 Task: Arrange a 60-minute meeting to discuss corporate social responsibility initiatives.
Action: Mouse moved to (96, 163)
Screenshot: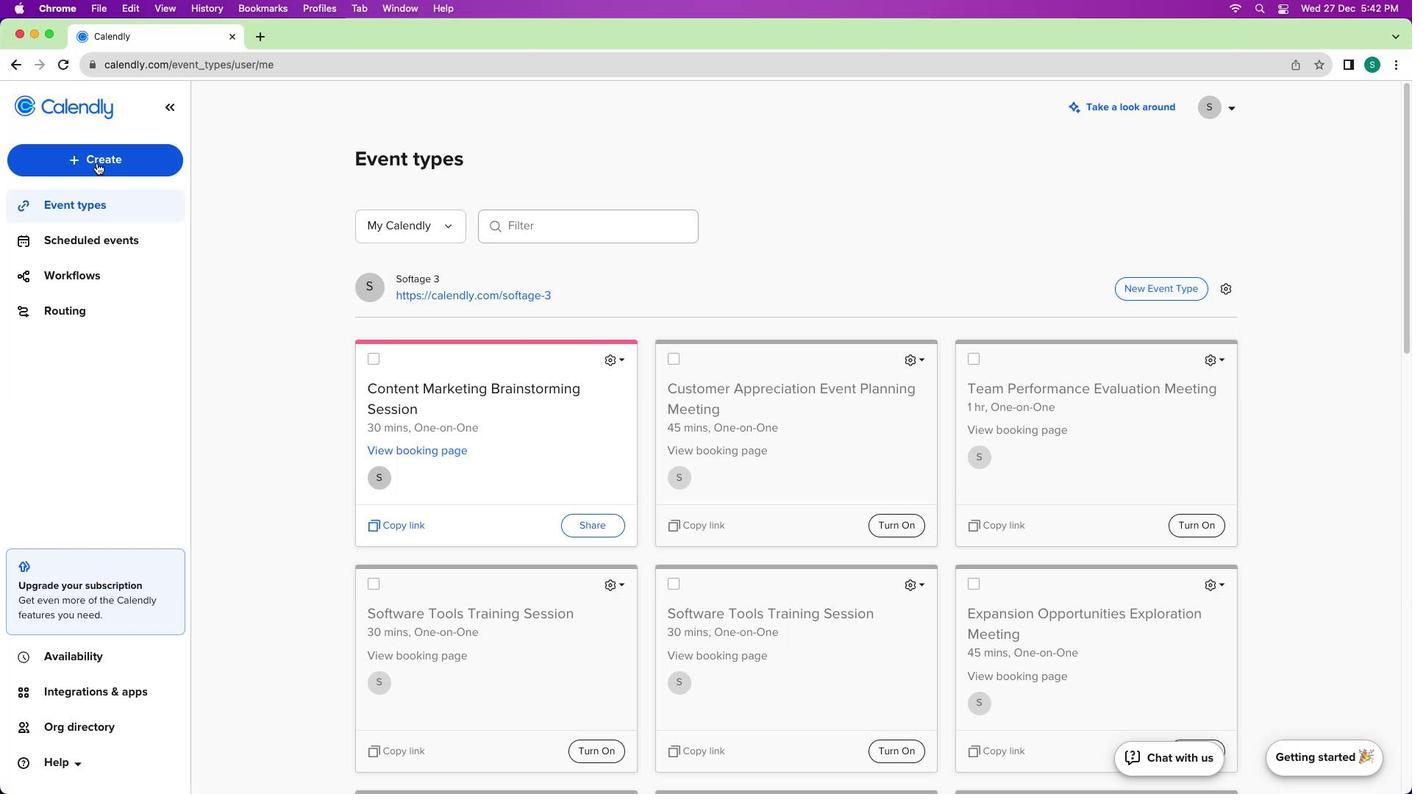 
Action: Mouse pressed left at (96, 163)
Screenshot: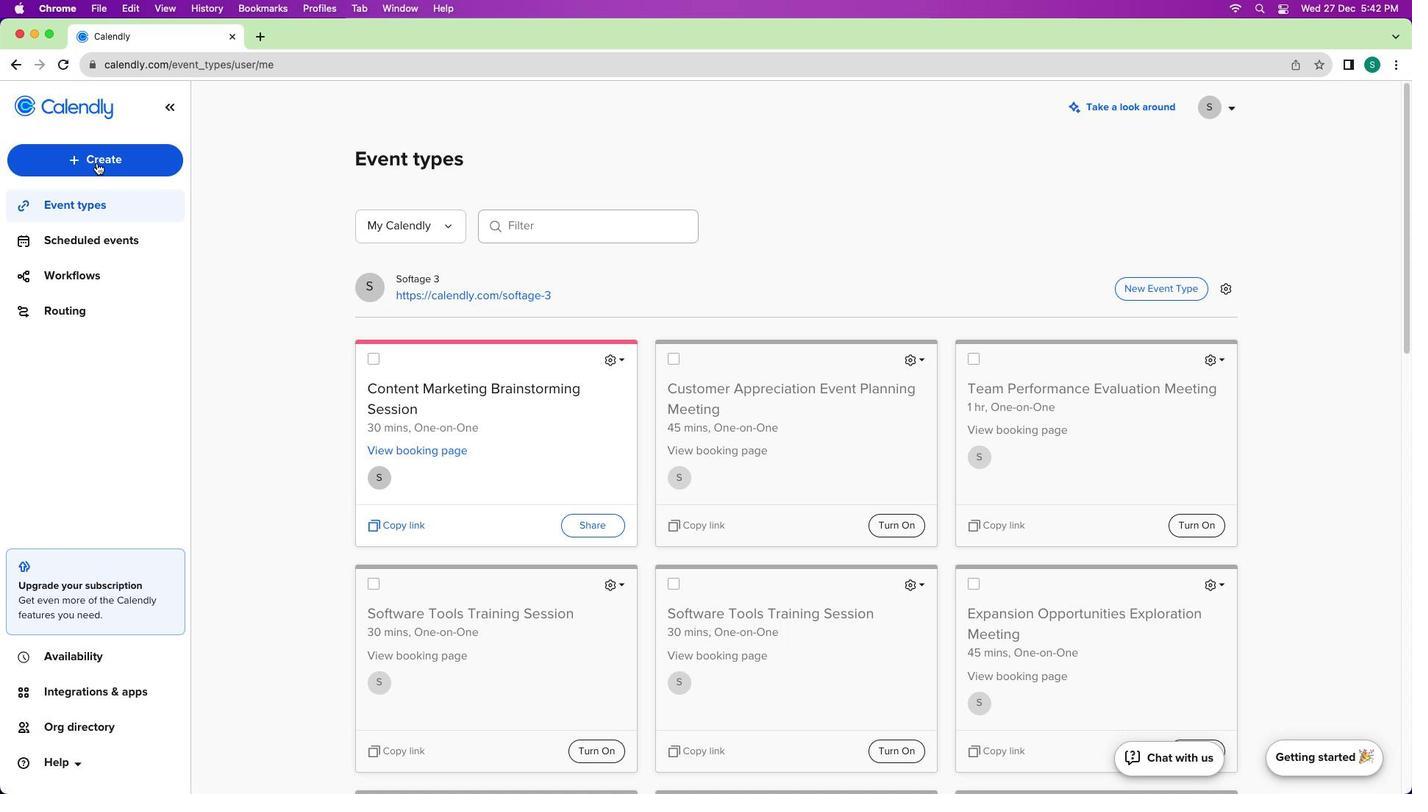 
Action: Mouse moved to (111, 204)
Screenshot: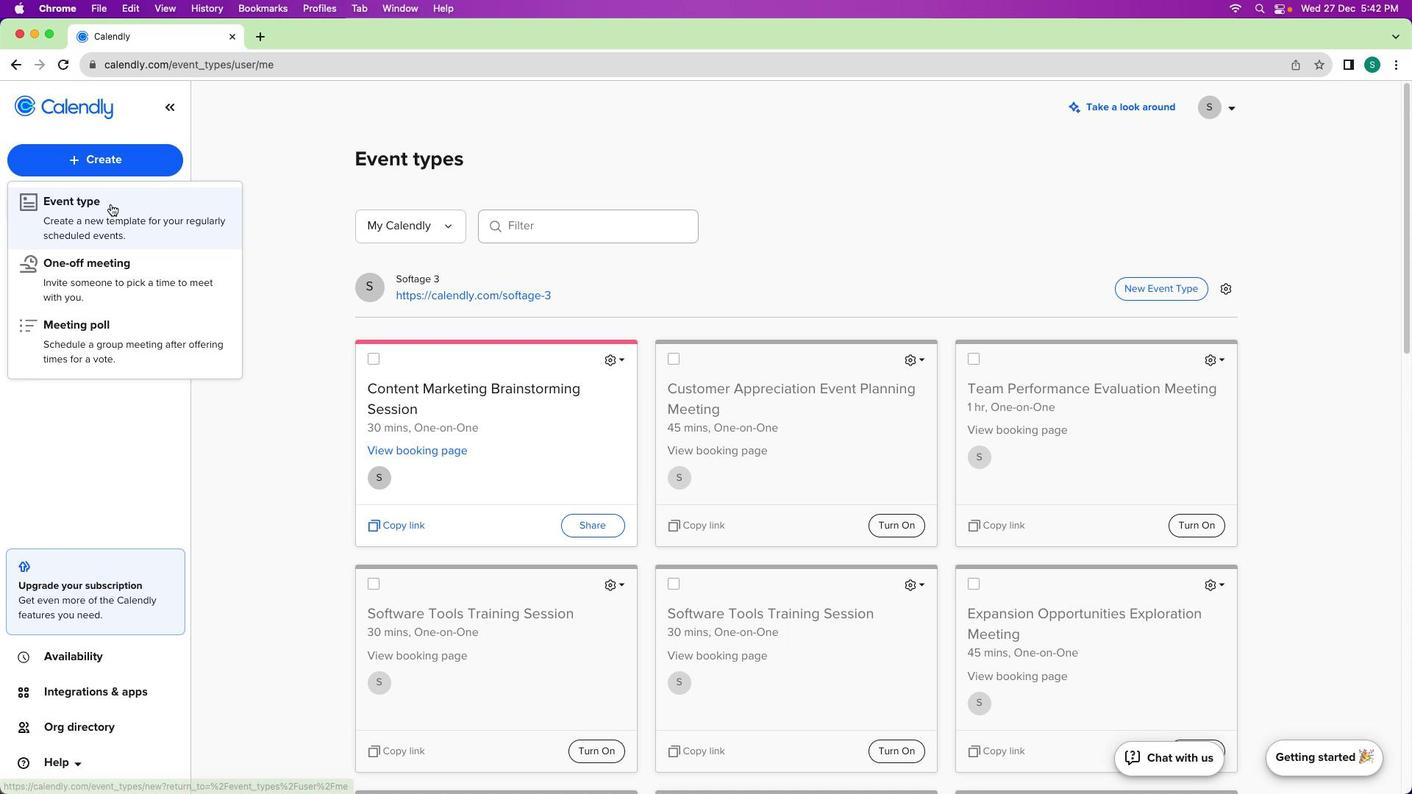 
Action: Mouse pressed left at (111, 204)
Screenshot: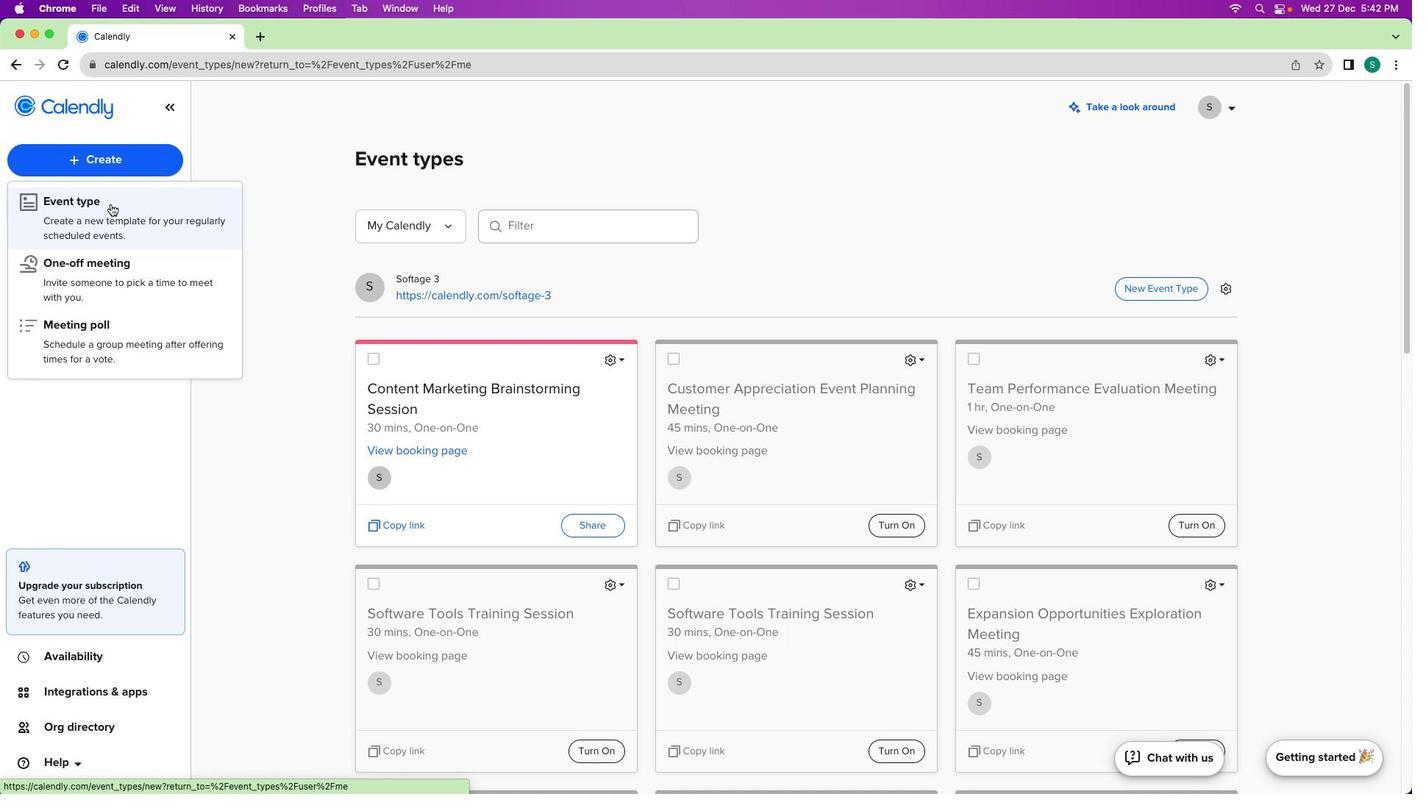 
Action: Mouse moved to (487, 284)
Screenshot: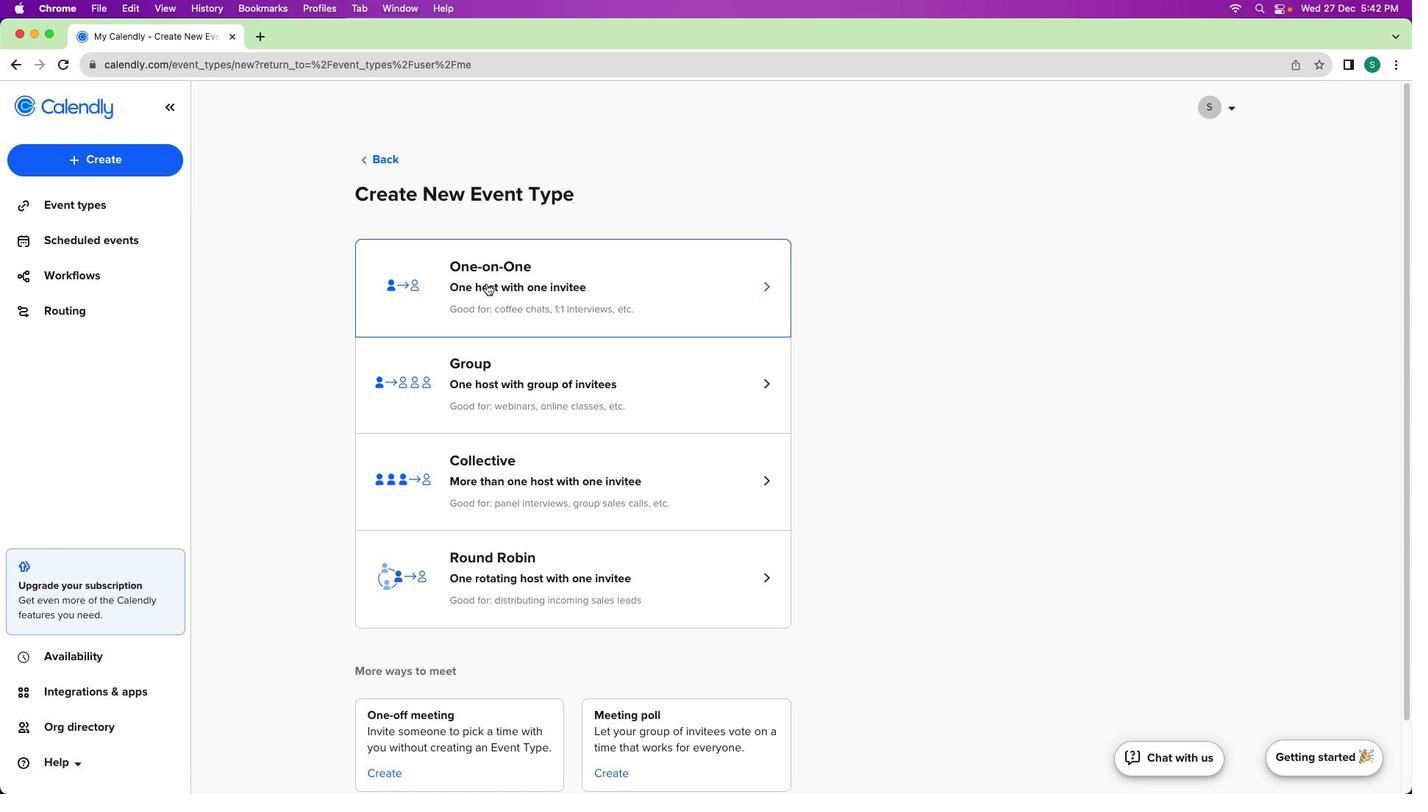 
Action: Mouse pressed left at (487, 284)
Screenshot: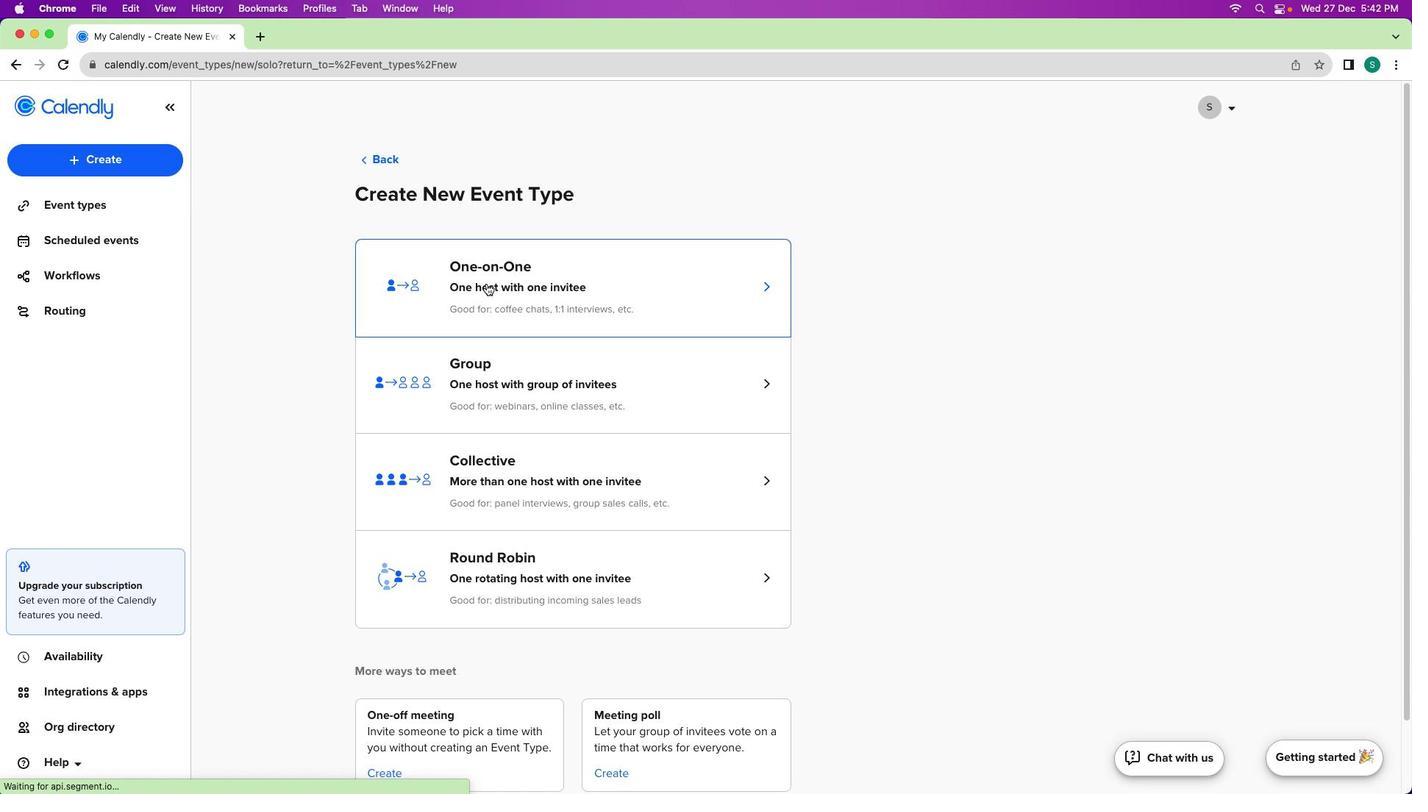 
Action: Mouse moved to (47, 225)
Screenshot: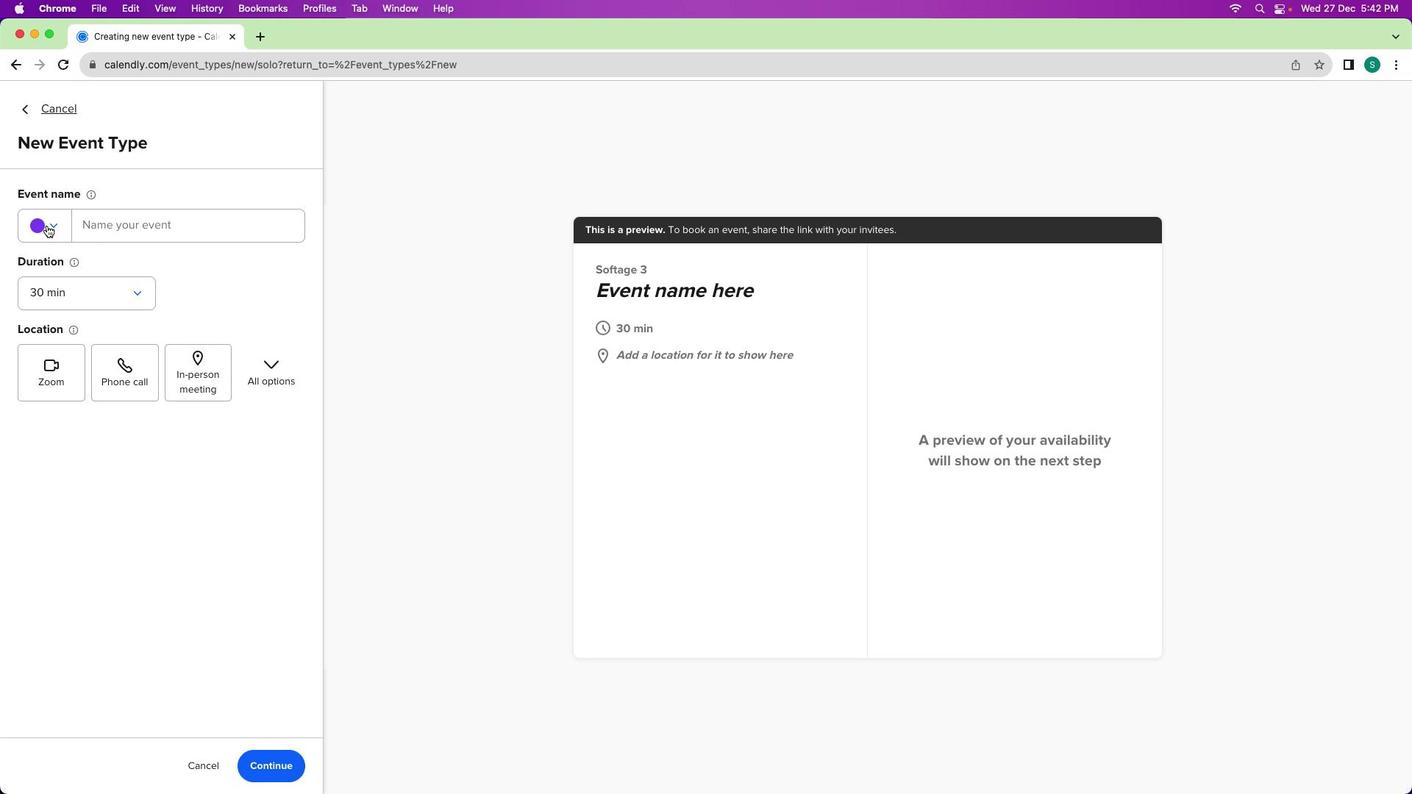 
Action: Mouse pressed left at (47, 225)
Screenshot: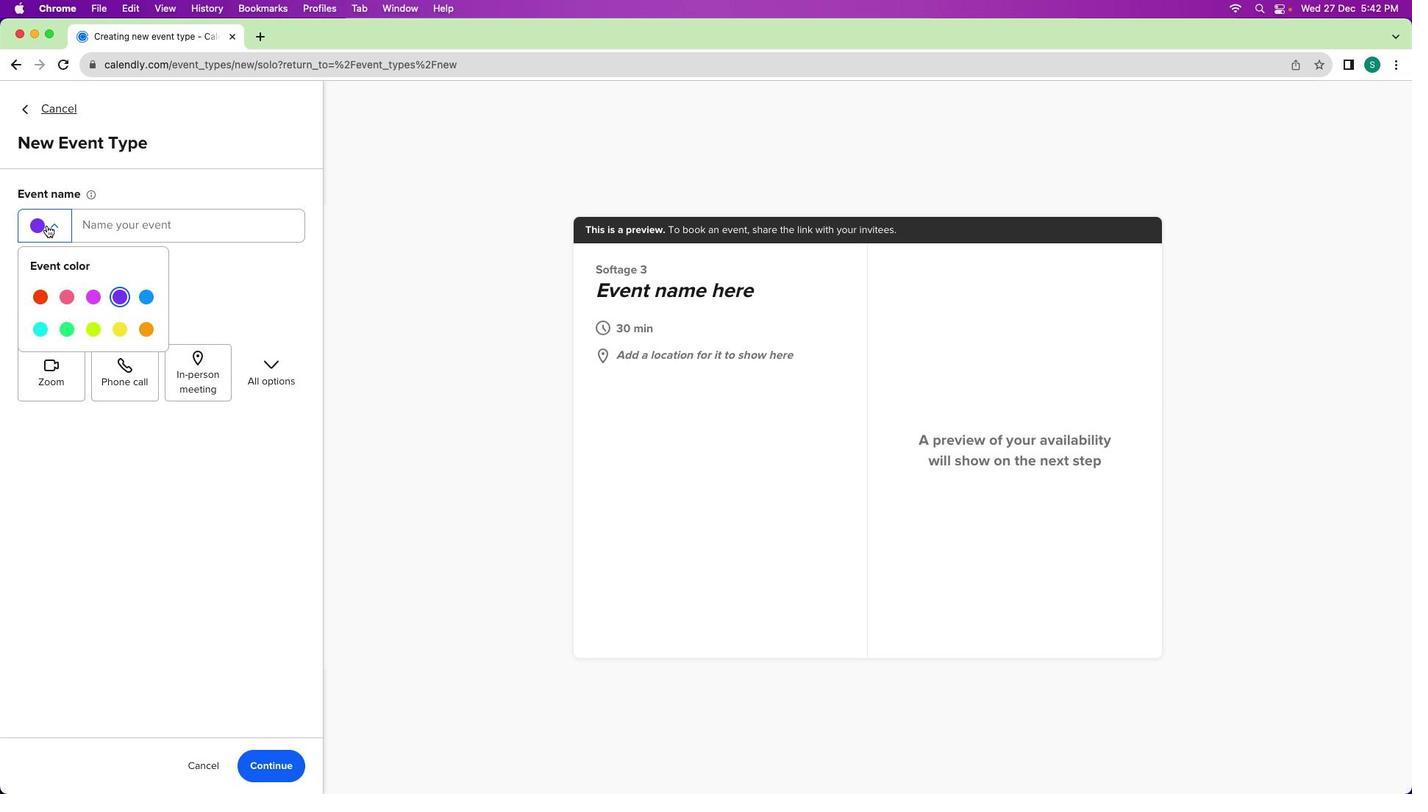 
Action: Mouse moved to (69, 327)
Screenshot: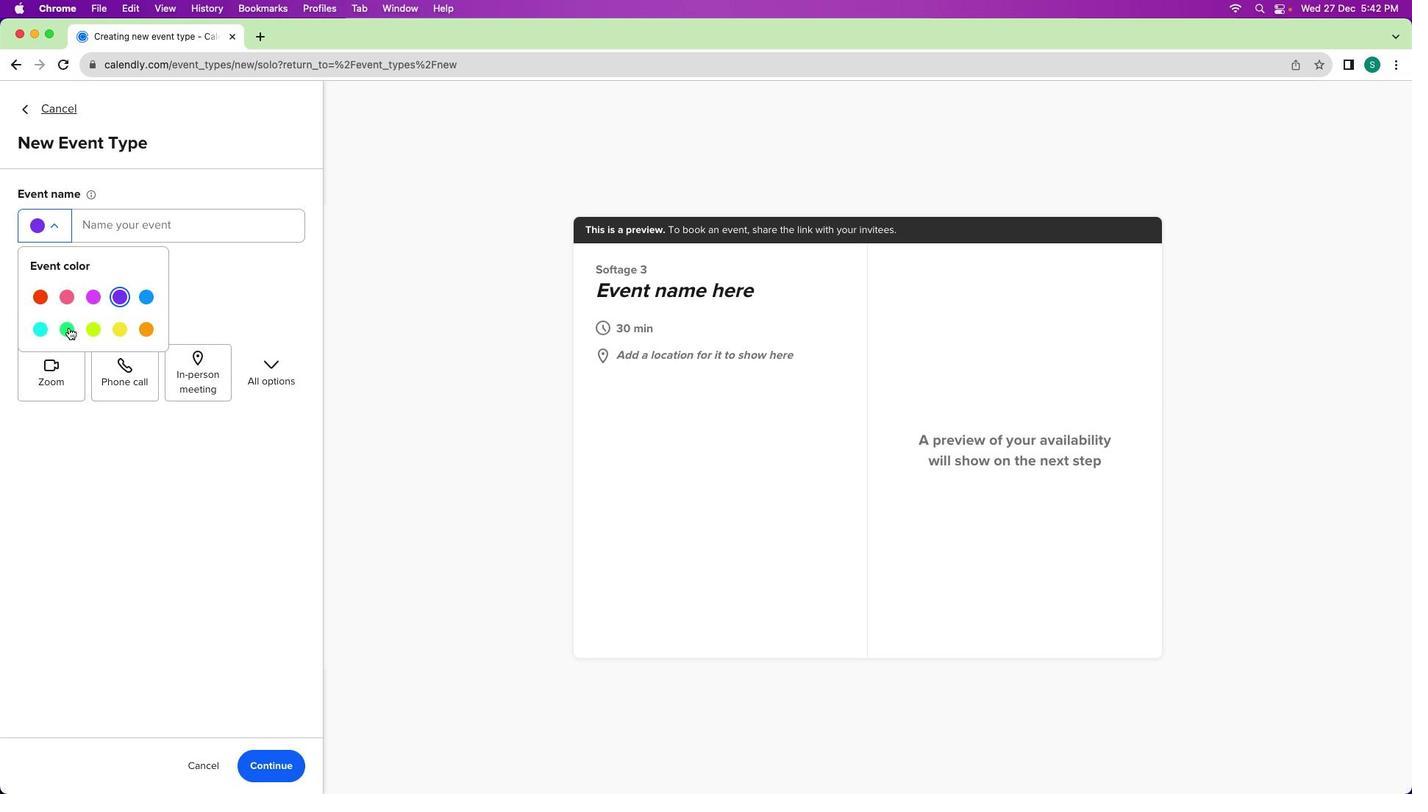 
Action: Mouse pressed left at (69, 327)
Screenshot: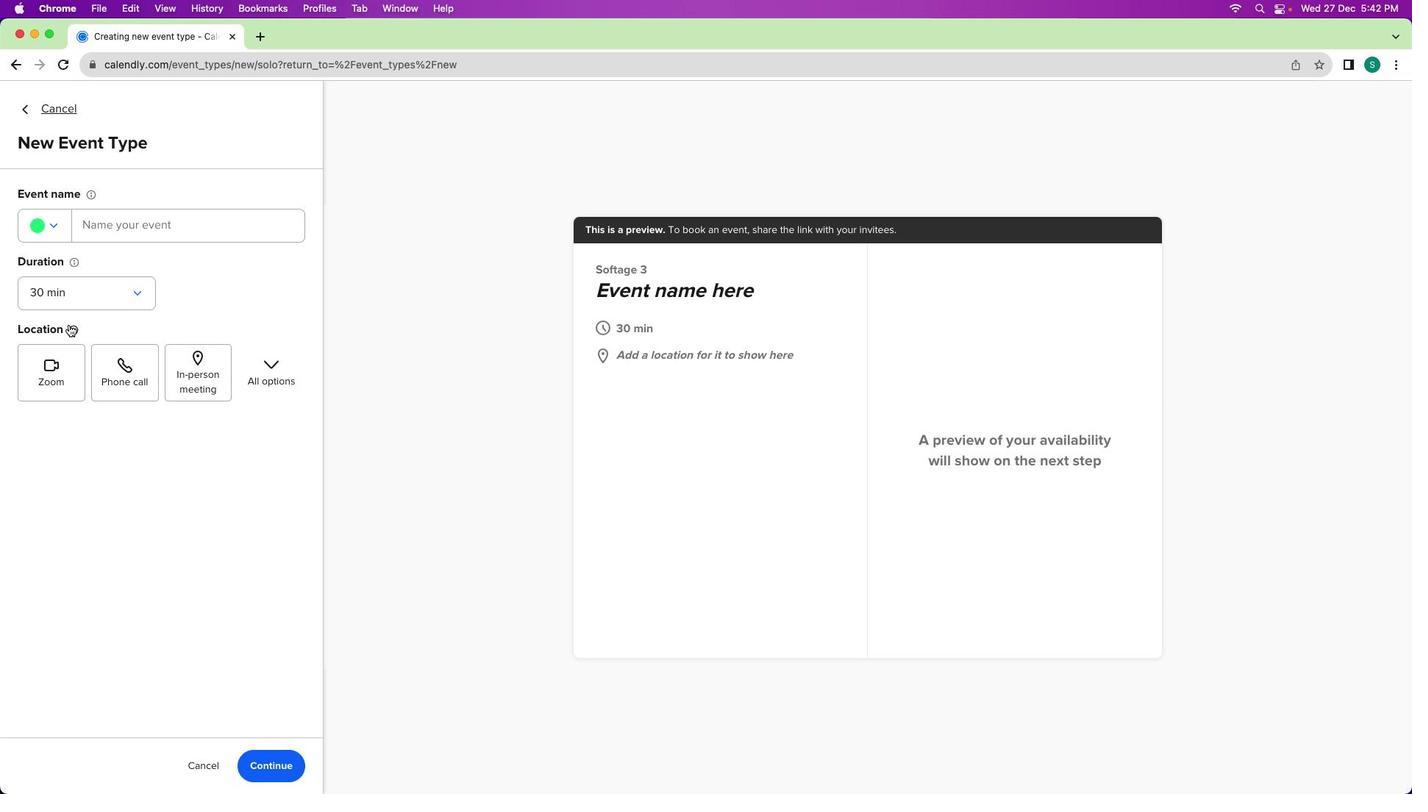 
Action: Mouse moved to (80, 227)
Screenshot: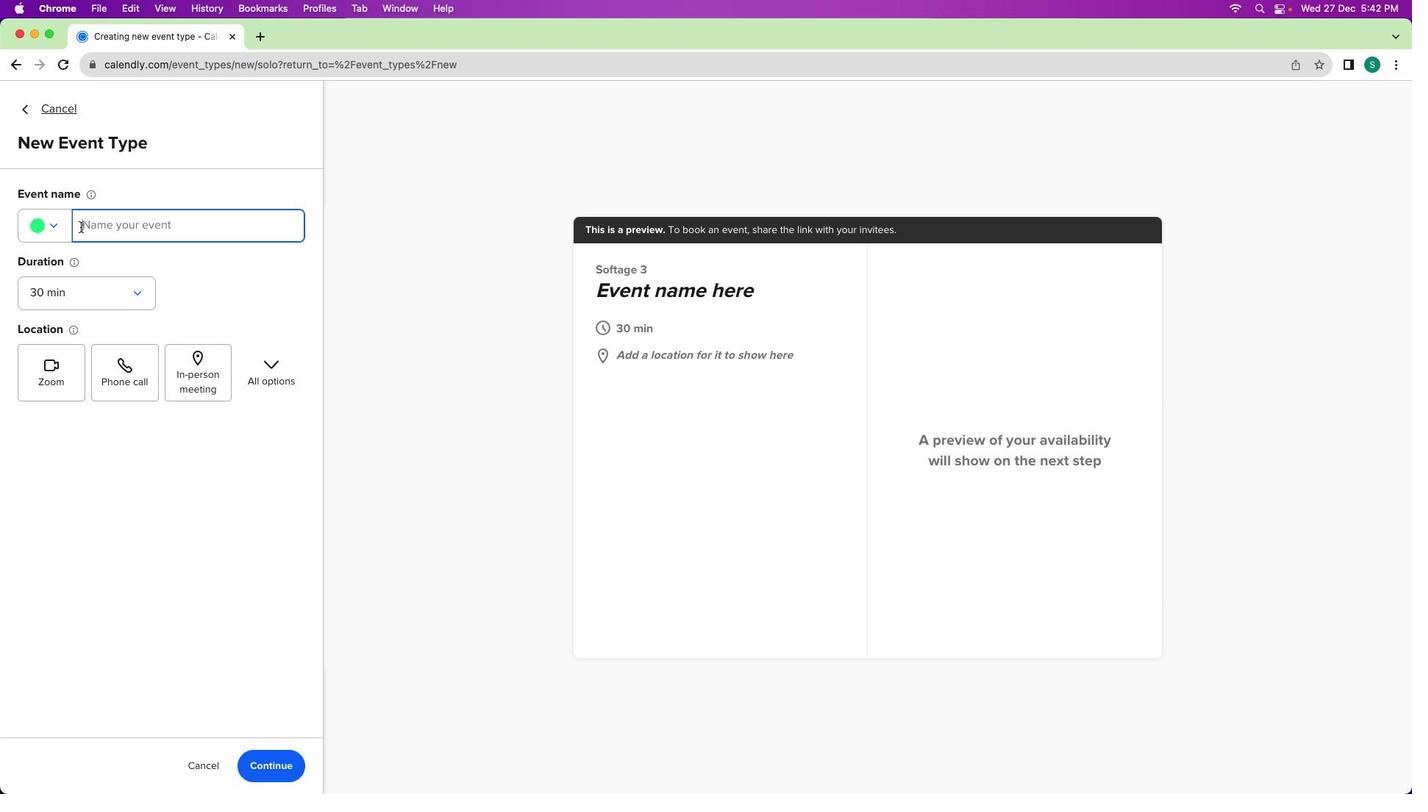 
Action: Mouse pressed left at (80, 227)
Screenshot: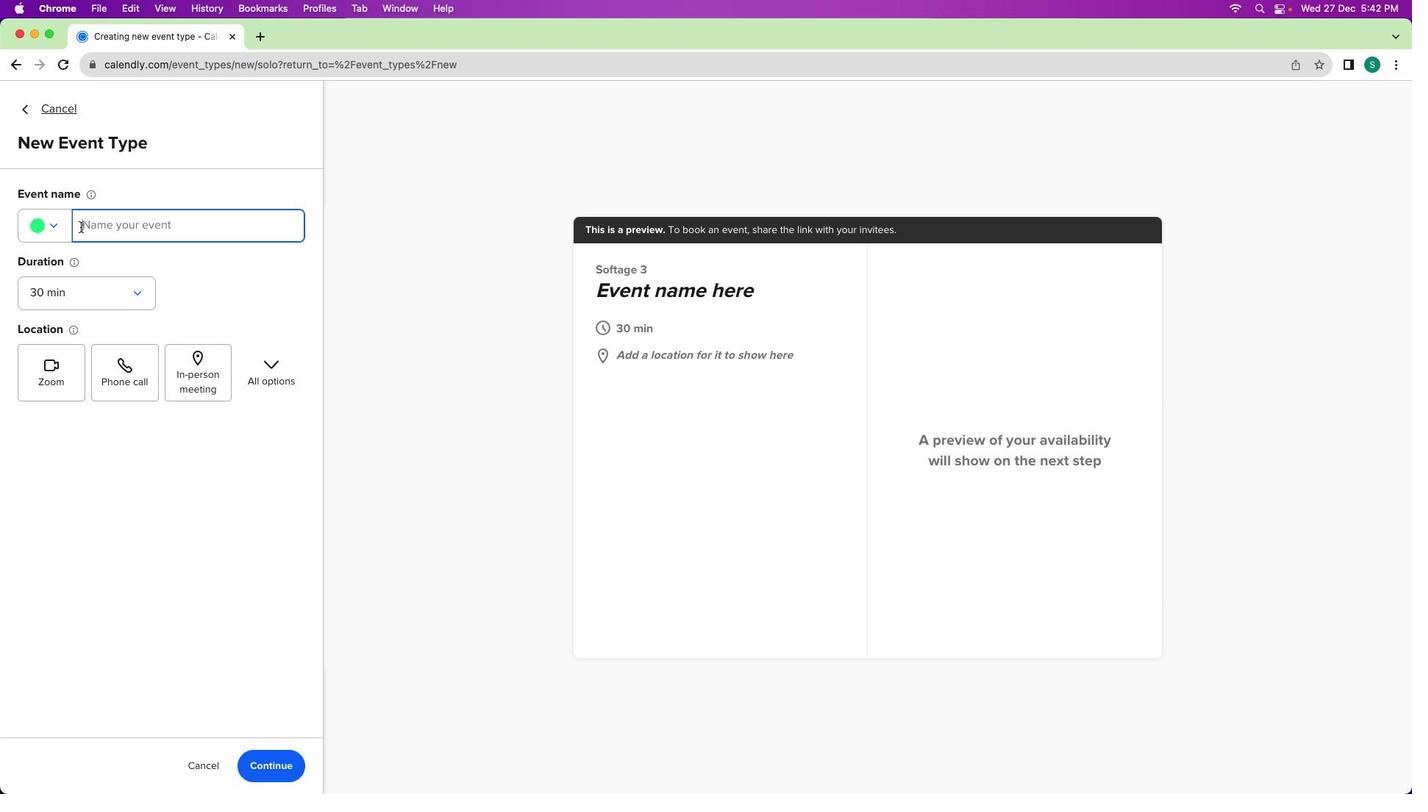 
Action: Mouse moved to (81, 227)
Screenshot: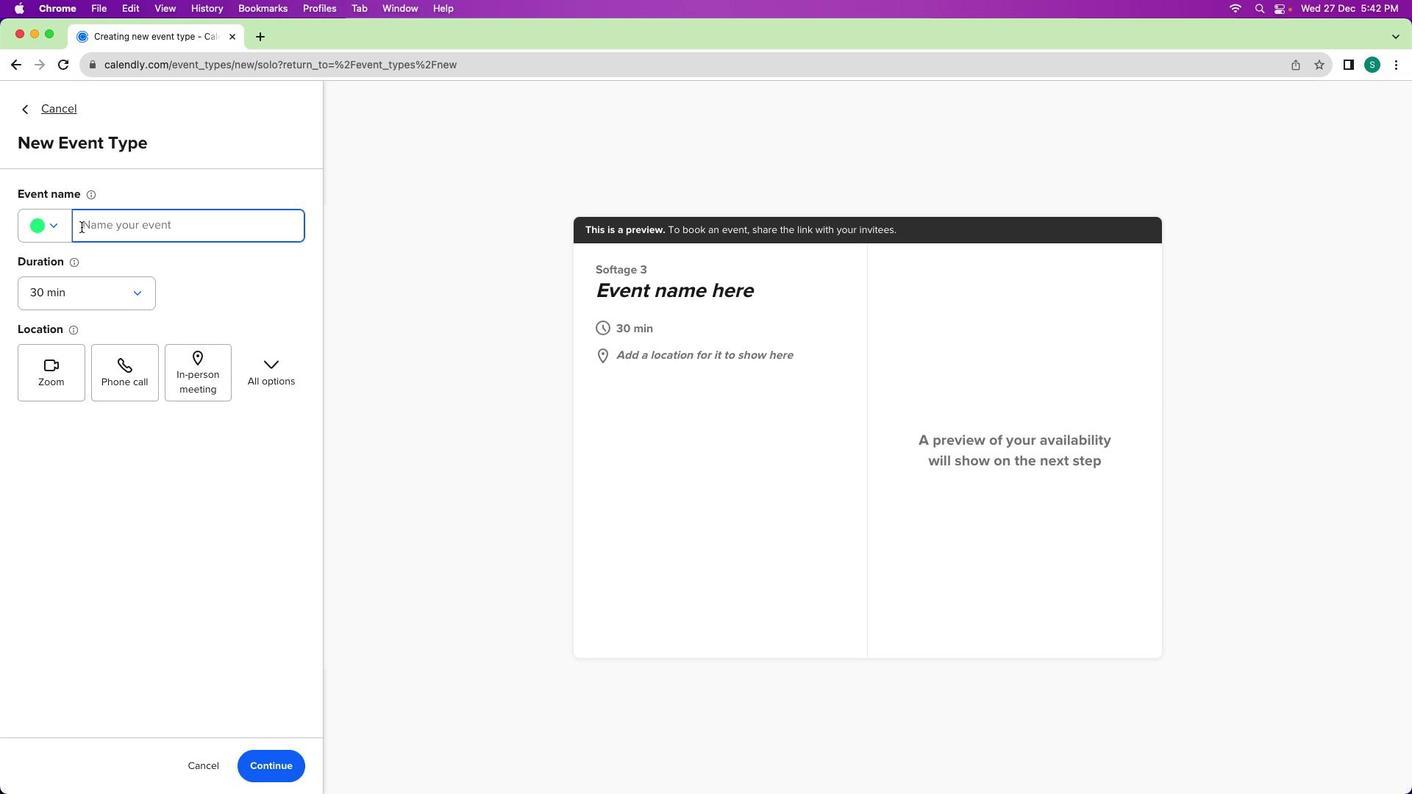 
Action: Key pressed Key.shift'C''o''r''p''o''r''a''t''e'Key.spaceKey.shift'S''o''c''i''a''l'Key.spaceKey.shift'R''e''s''p''o''n''s''i'
Screenshot: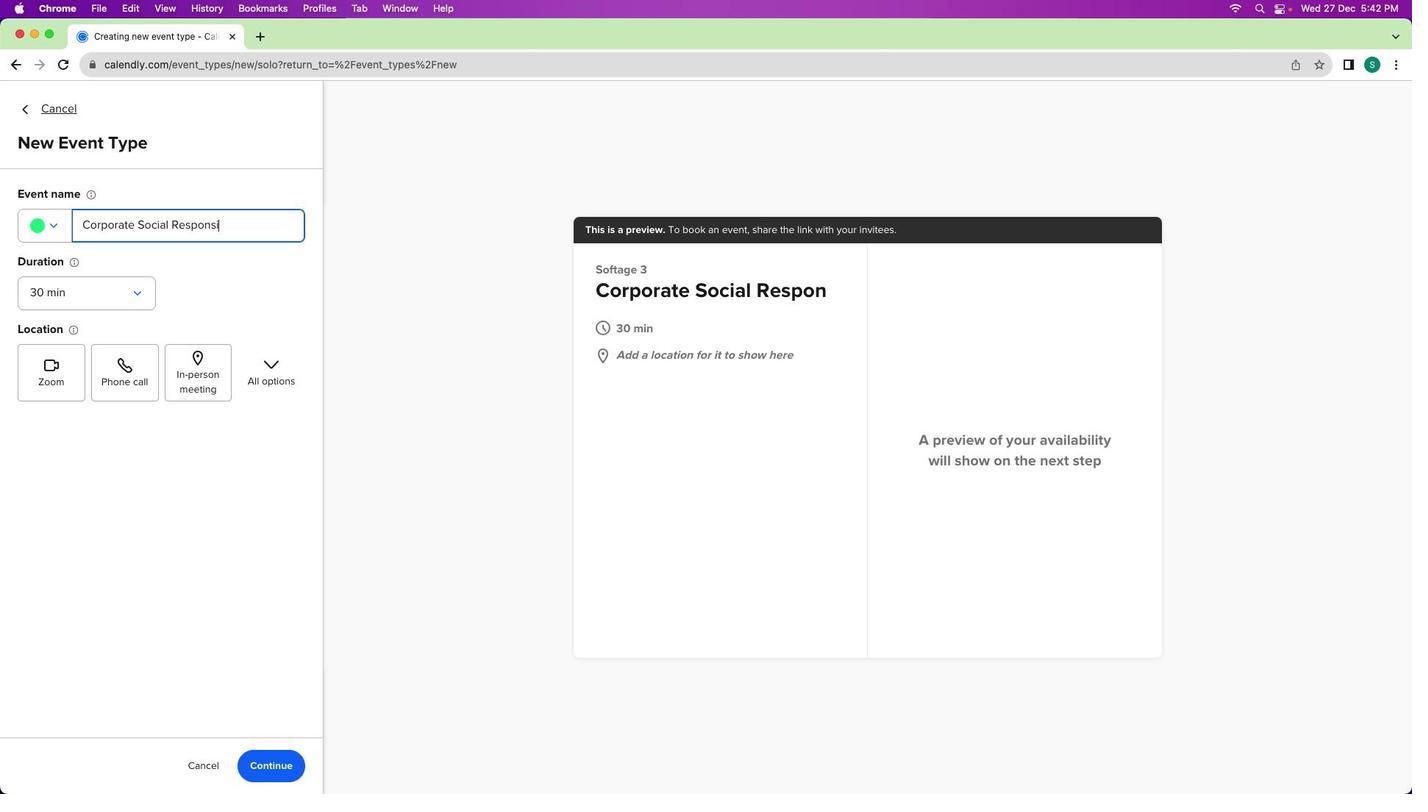 
Action: Mouse moved to (81, 227)
Screenshot: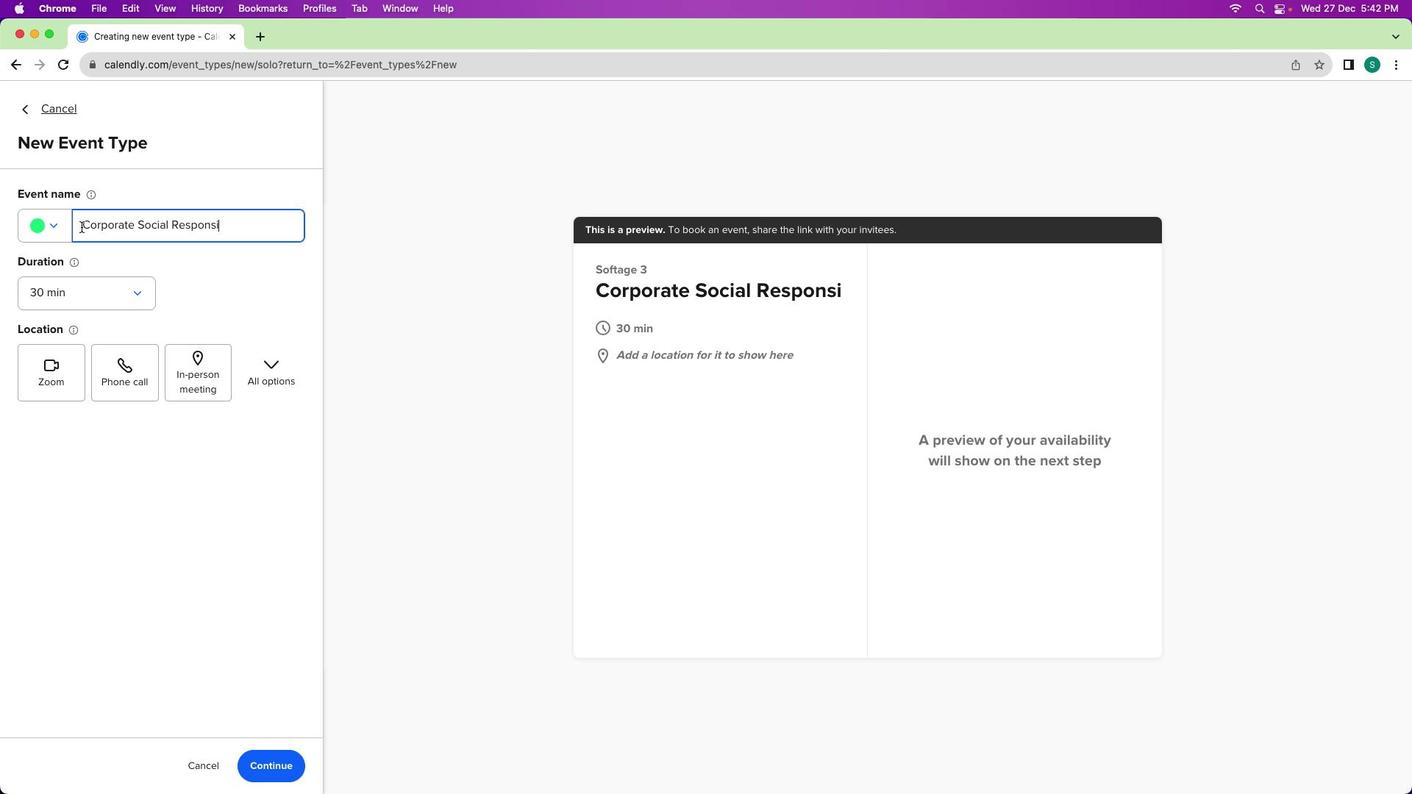 
Action: Key pressed 'b''i''l''i''t''y'Key.spaceKey.shift_r'I''n''i''t''i''a''t''i''v''e''s'Key.spaceKey.shift'D''i''s''c''u''s''s''i''o''n'Key.spaceKey.shift'M''e''e''t''i''n''g'Key.backspaceKey.backspaceKey.backspaceKey.backspaceKey.backspaceKey.backspaceKey.backspaceKey.backspace
Screenshot: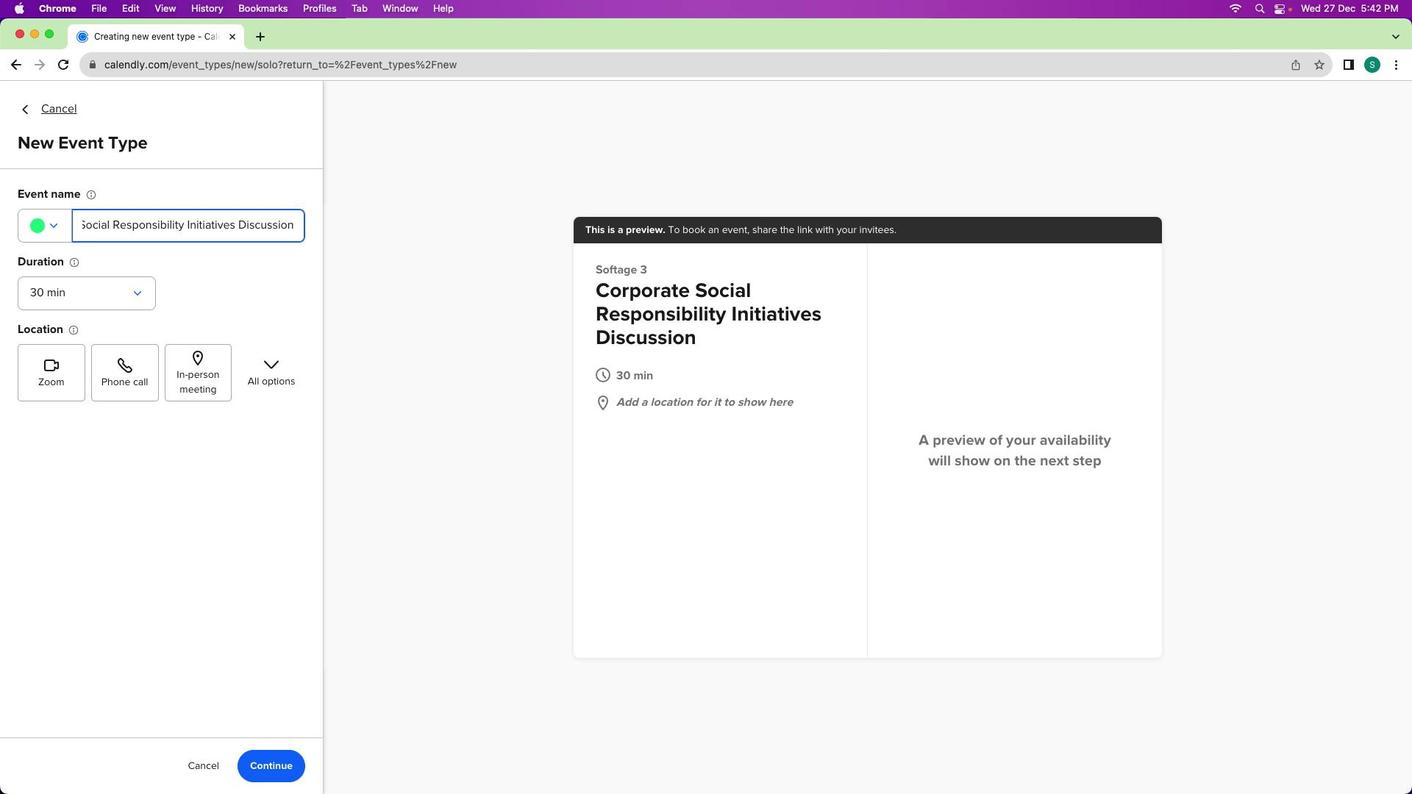 
Action: Mouse moved to (58, 286)
Screenshot: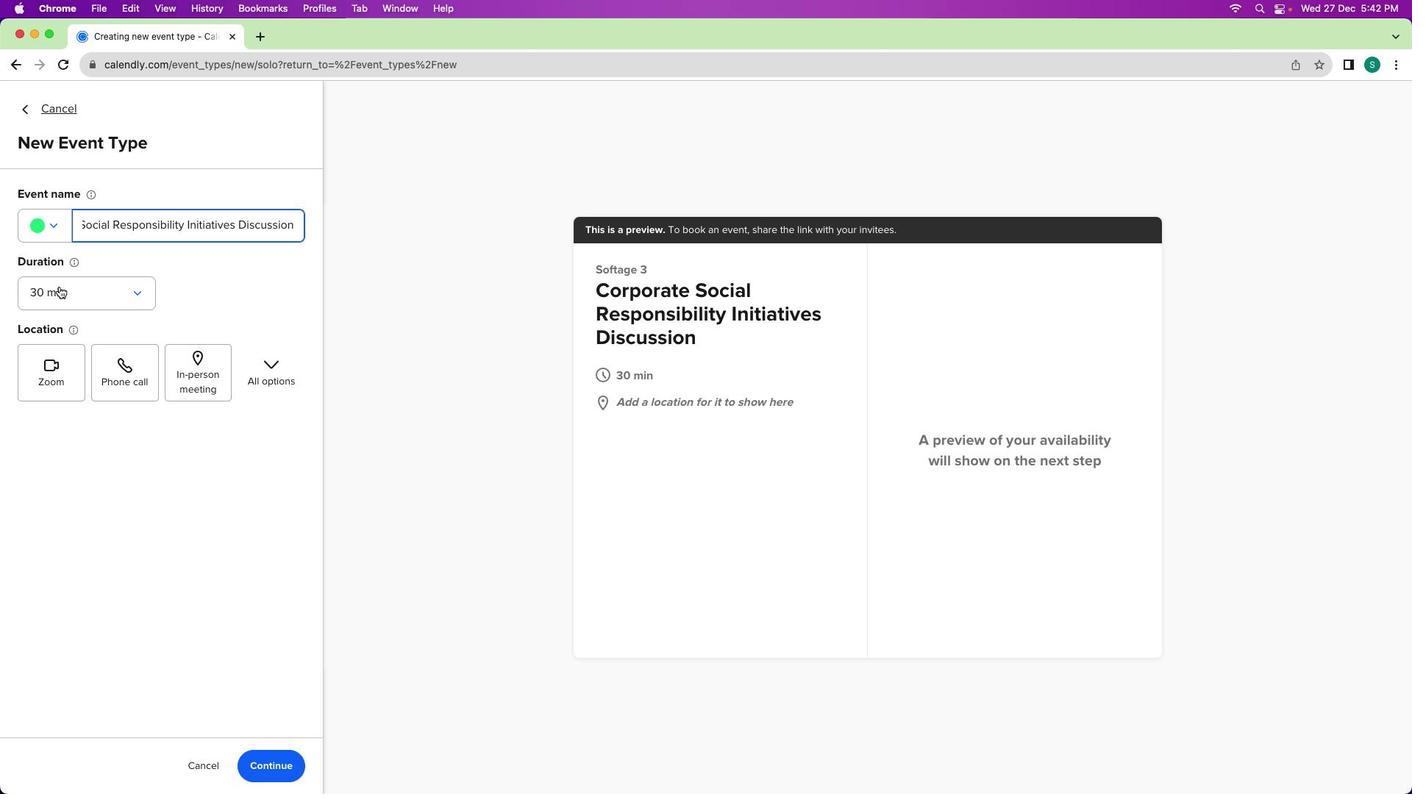 
Action: Mouse pressed left at (58, 286)
Screenshot: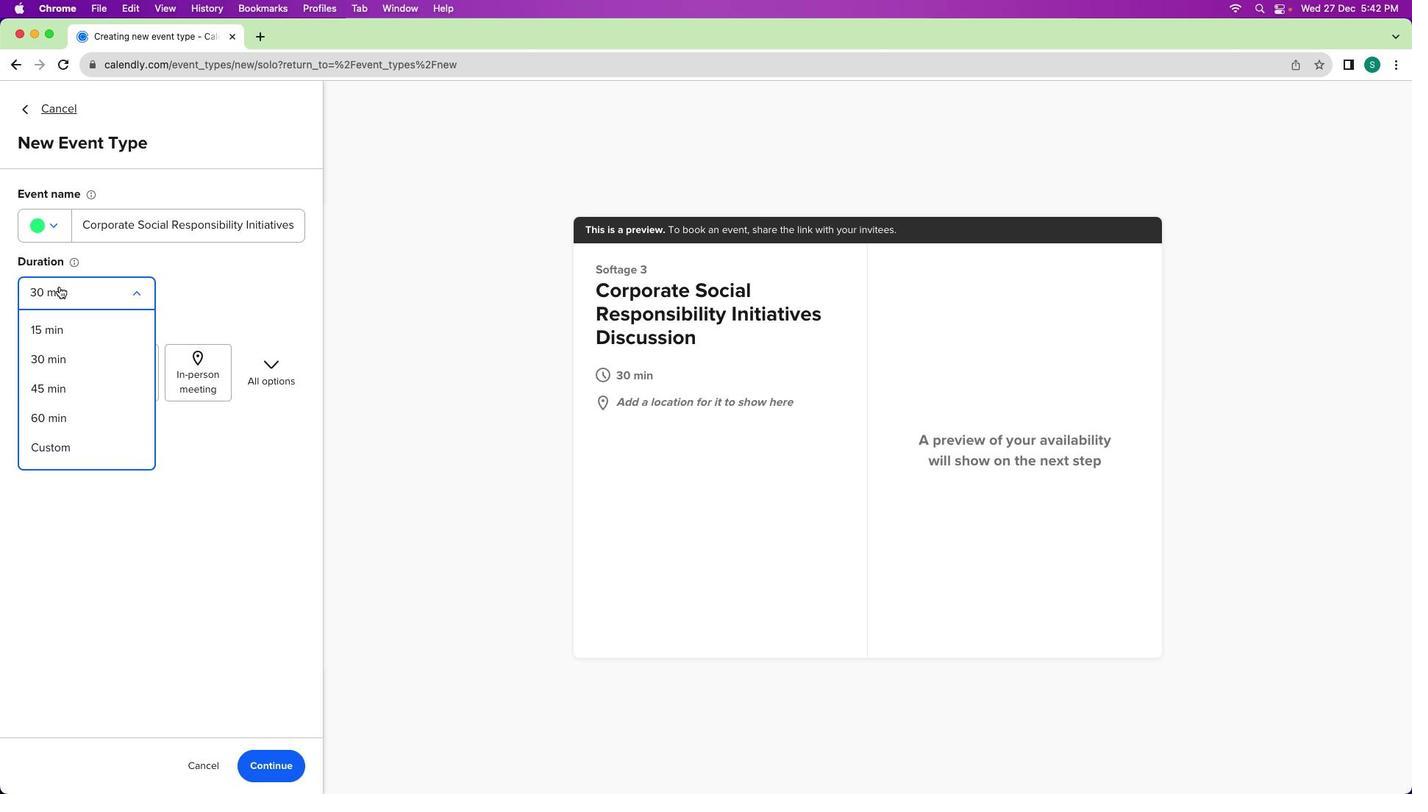 
Action: Mouse moved to (68, 420)
Screenshot: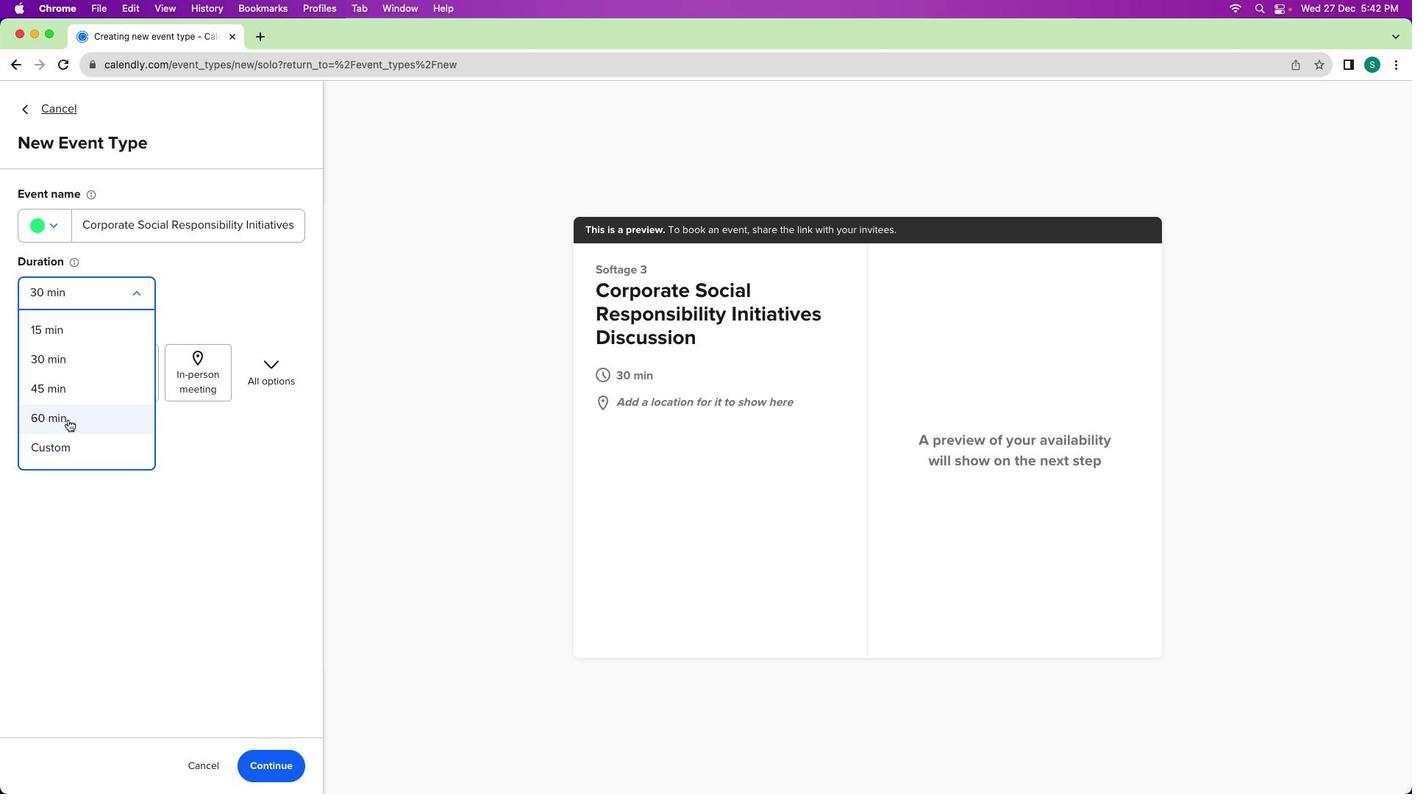 
Action: Mouse pressed left at (68, 420)
Screenshot: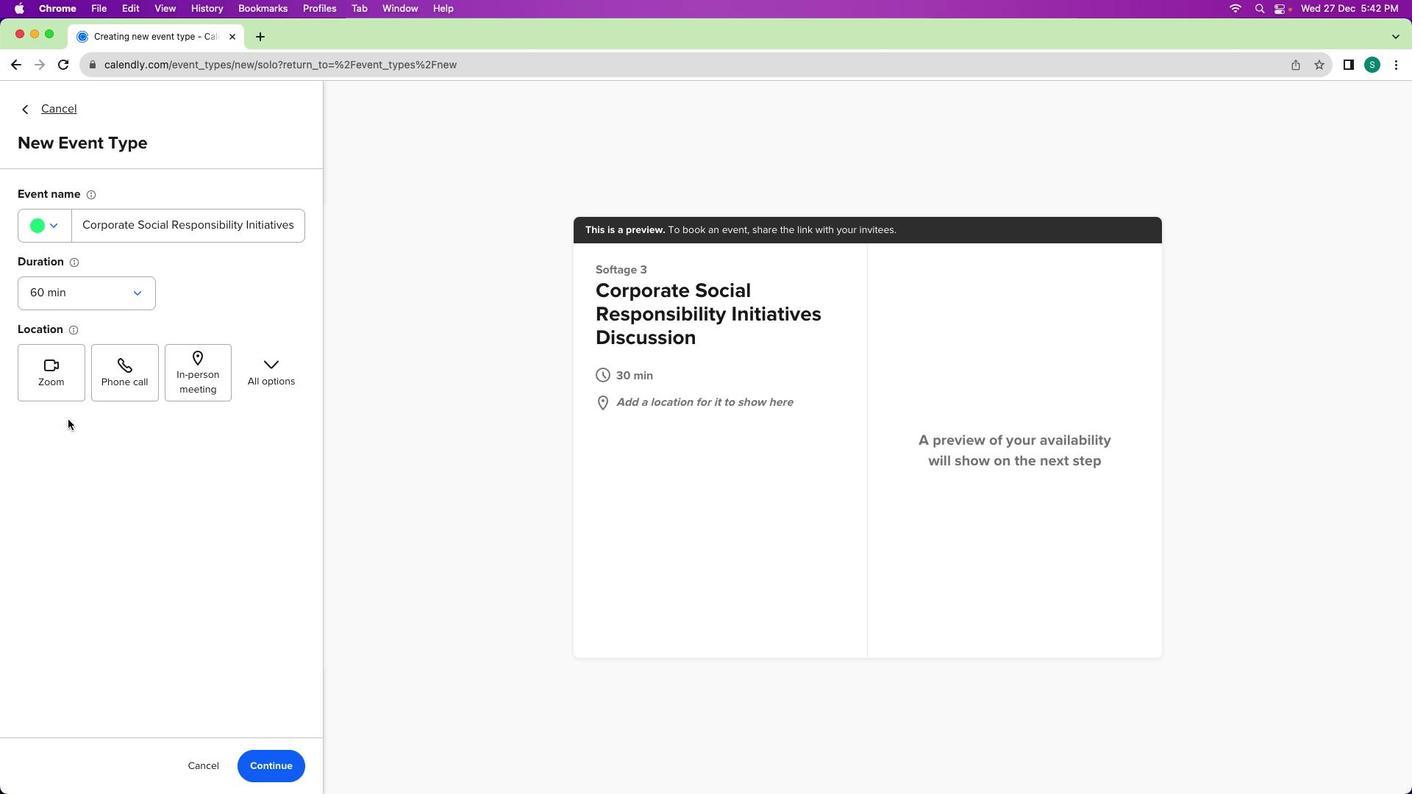 
Action: Mouse moved to (69, 387)
Screenshot: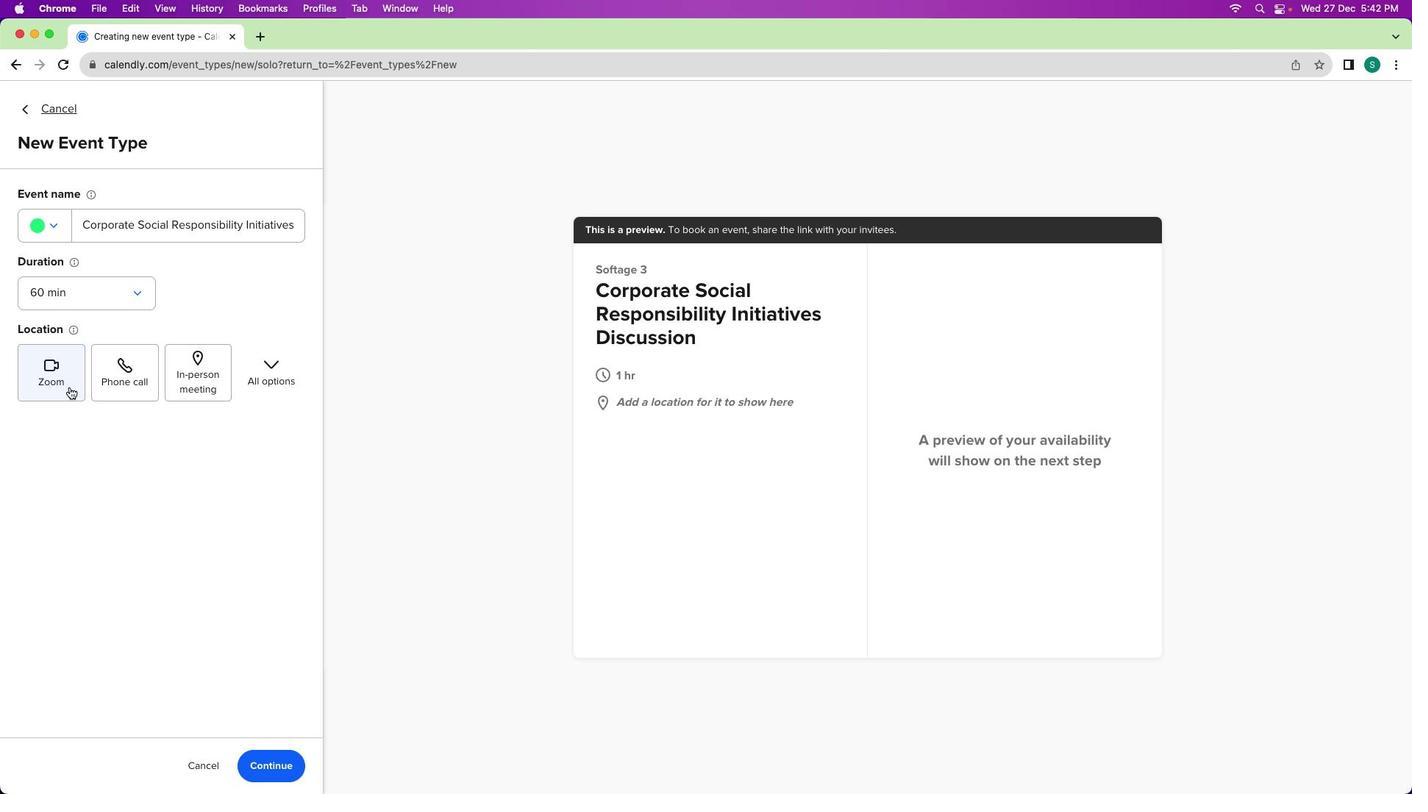 
Action: Mouse pressed left at (69, 387)
Screenshot: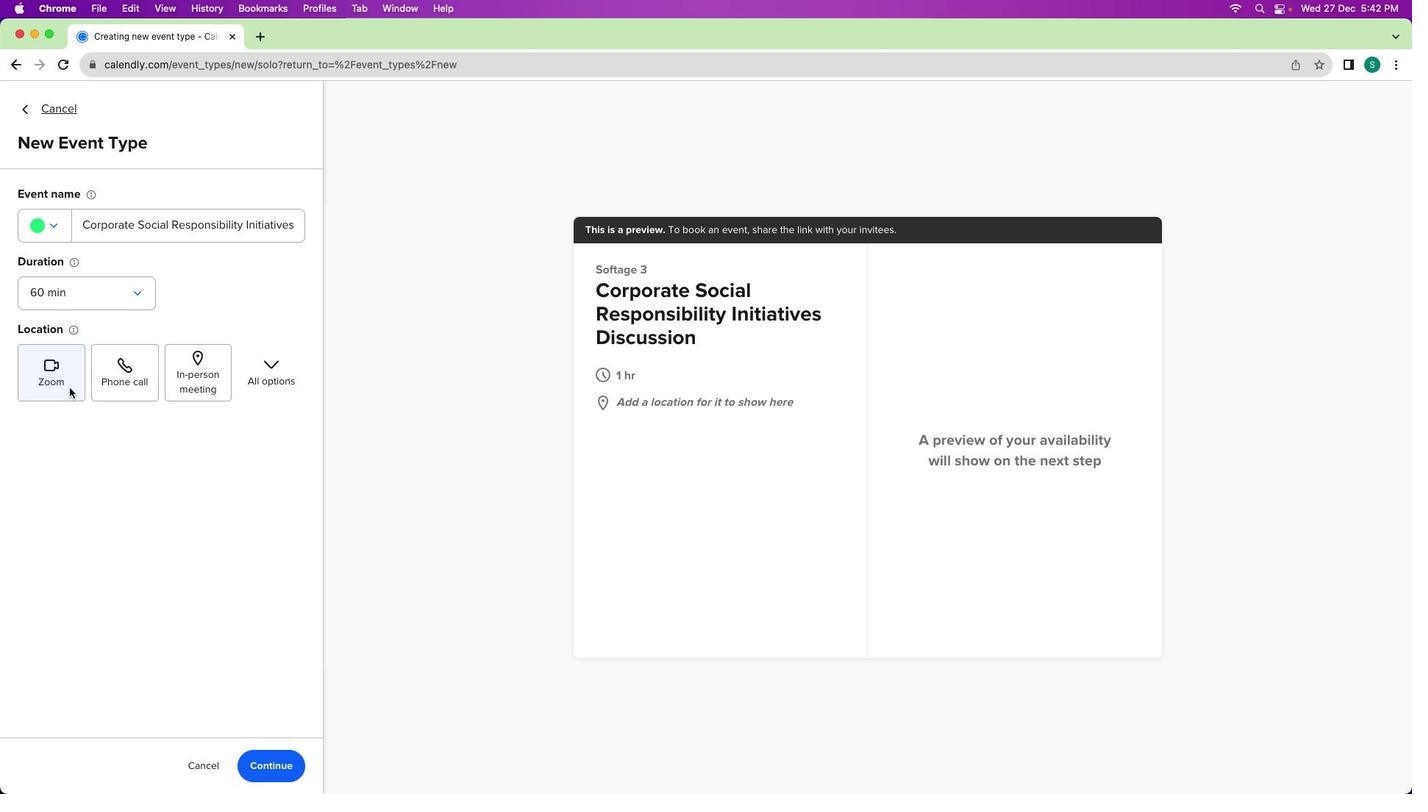 
Action: Mouse moved to (280, 762)
Screenshot: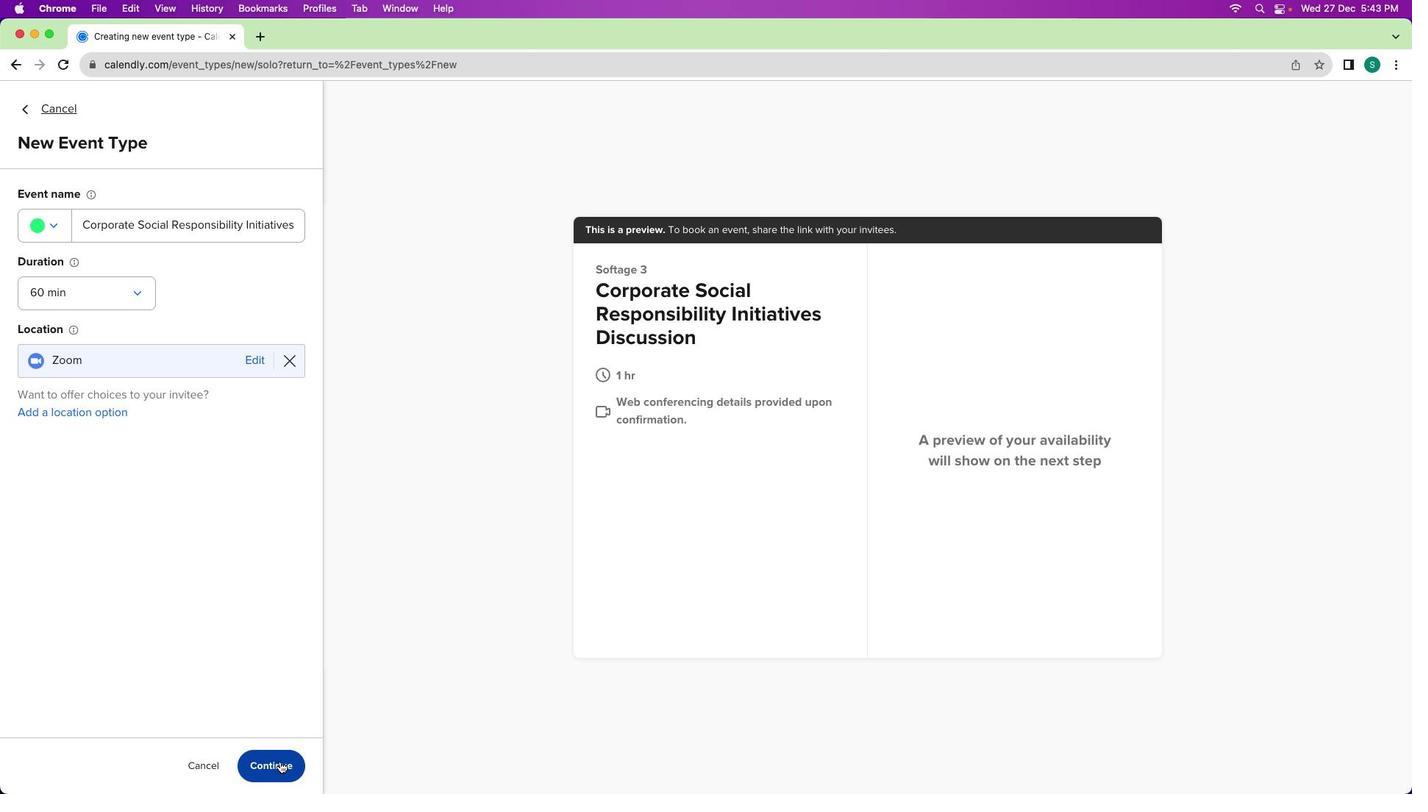 
Action: Mouse pressed left at (280, 762)
Screenshot: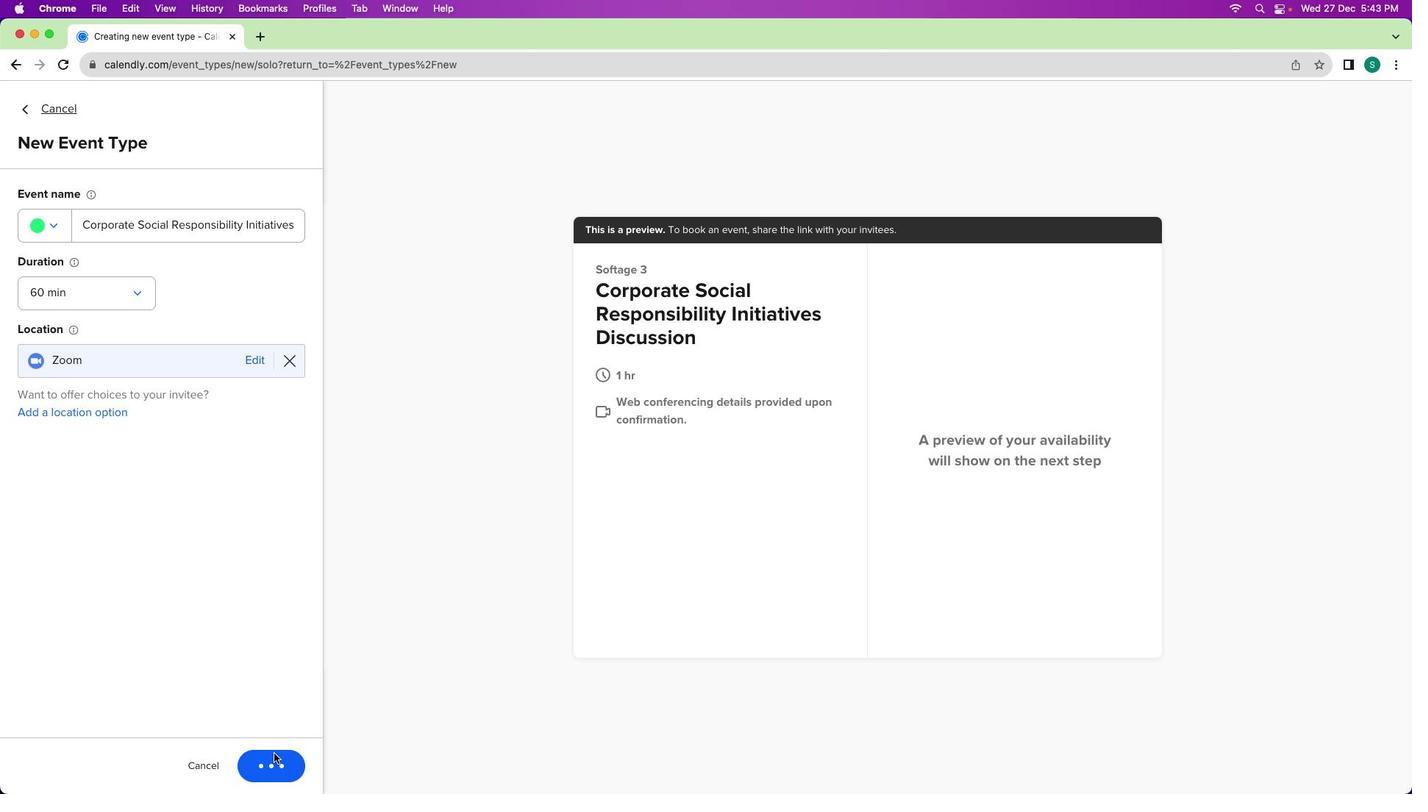
Action: Mouse moved to (271, 259)
Screenshot: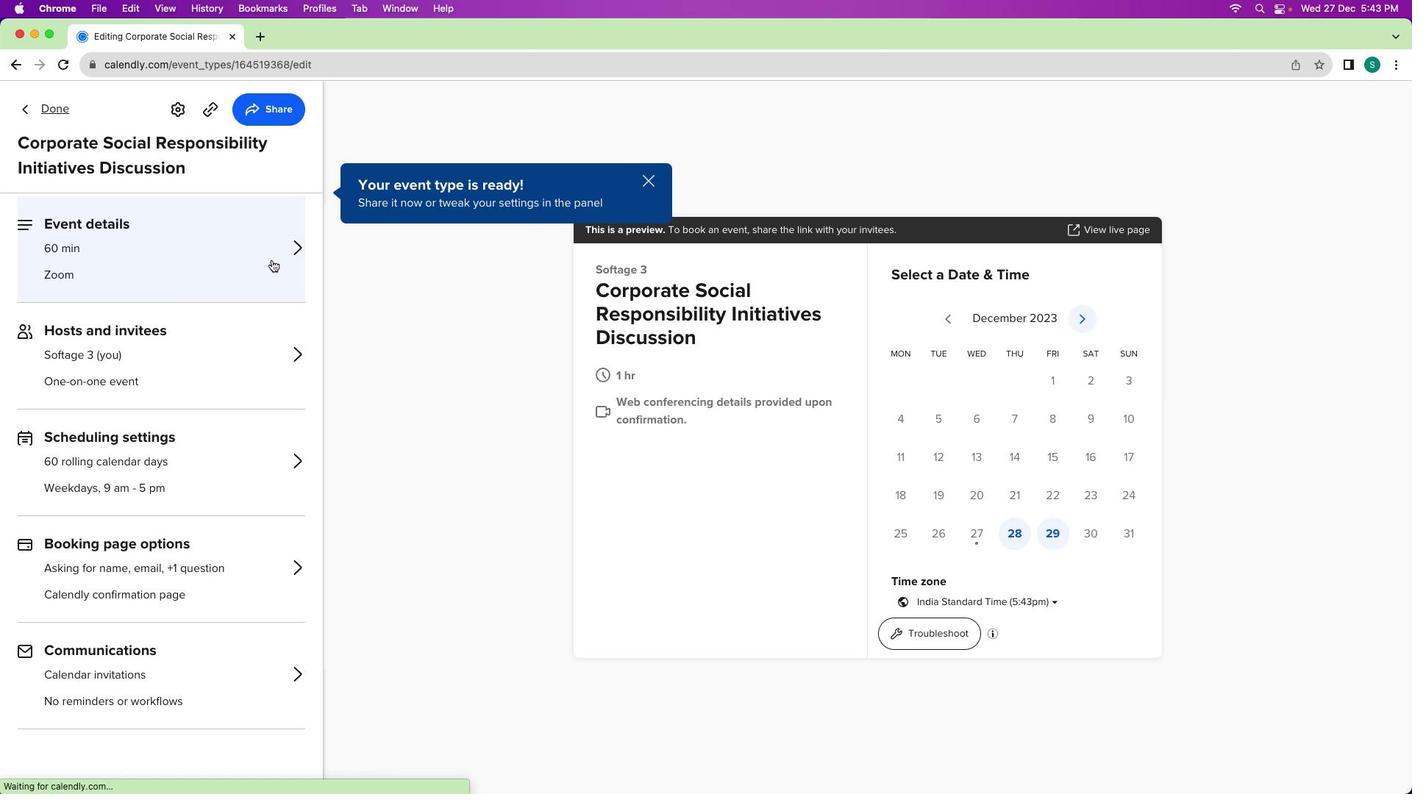 
Action: Mouse pressed left at (271, 259)
Screenshot: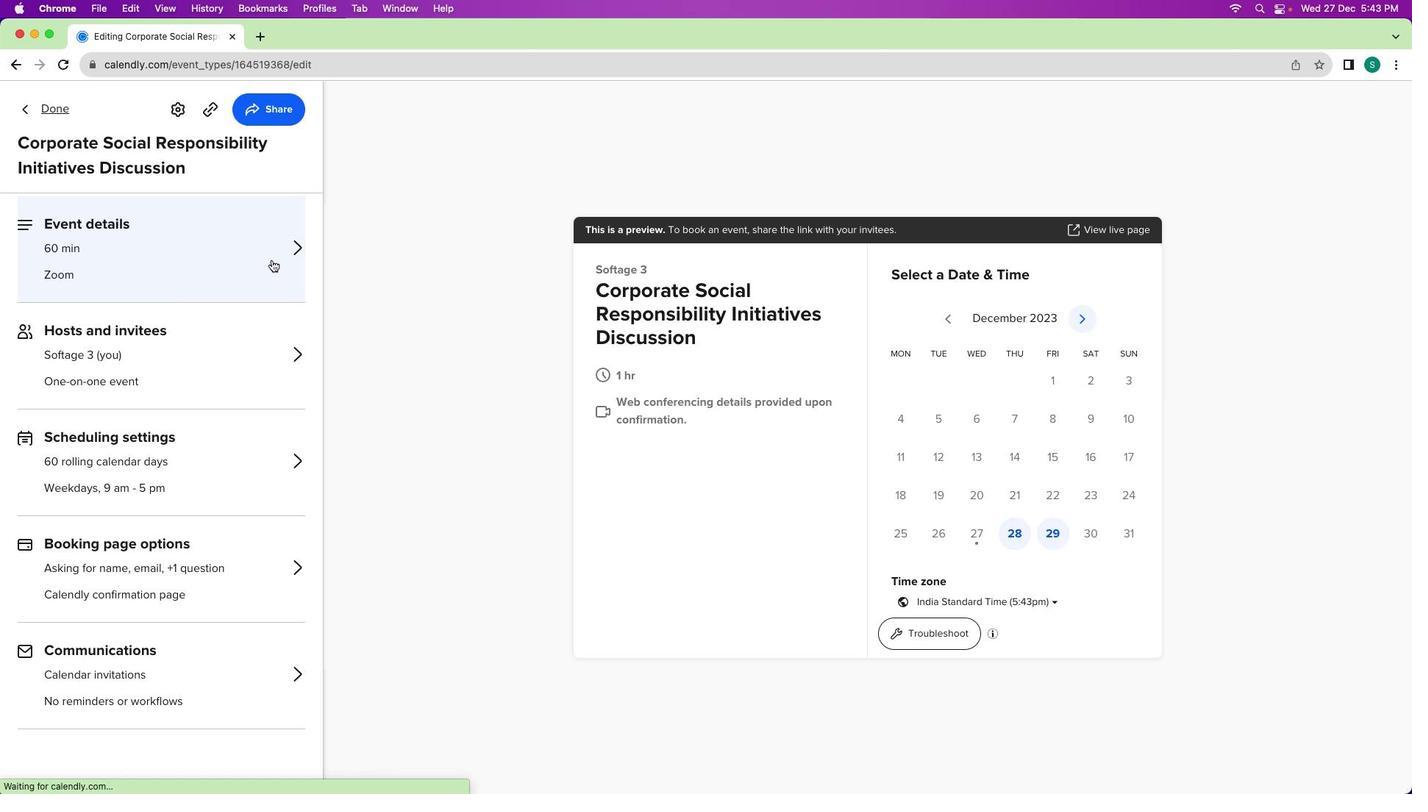 
Action: Mouse moved to (123, 531)
Screenshot: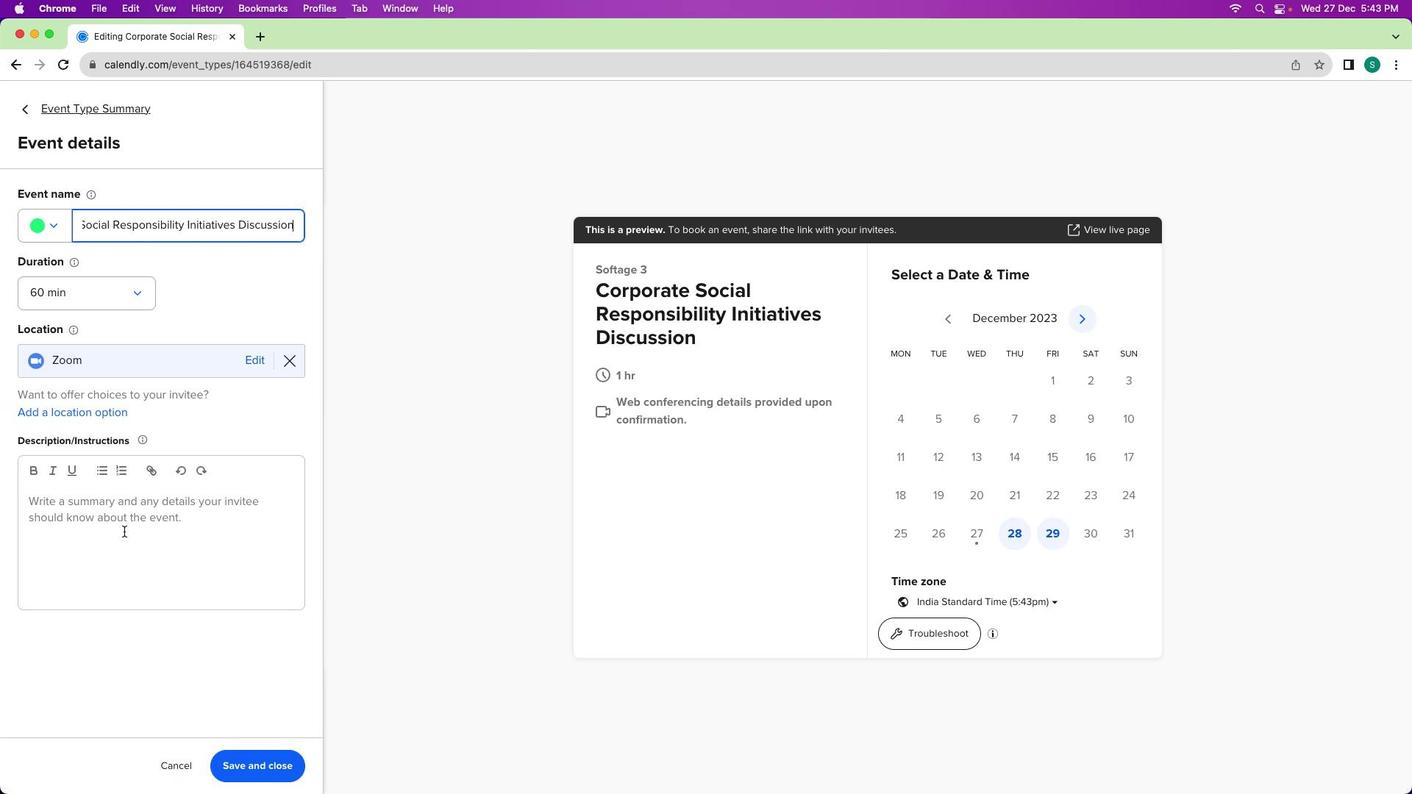 
Action: Mouse pressed left at (123, 531)
Screenshot: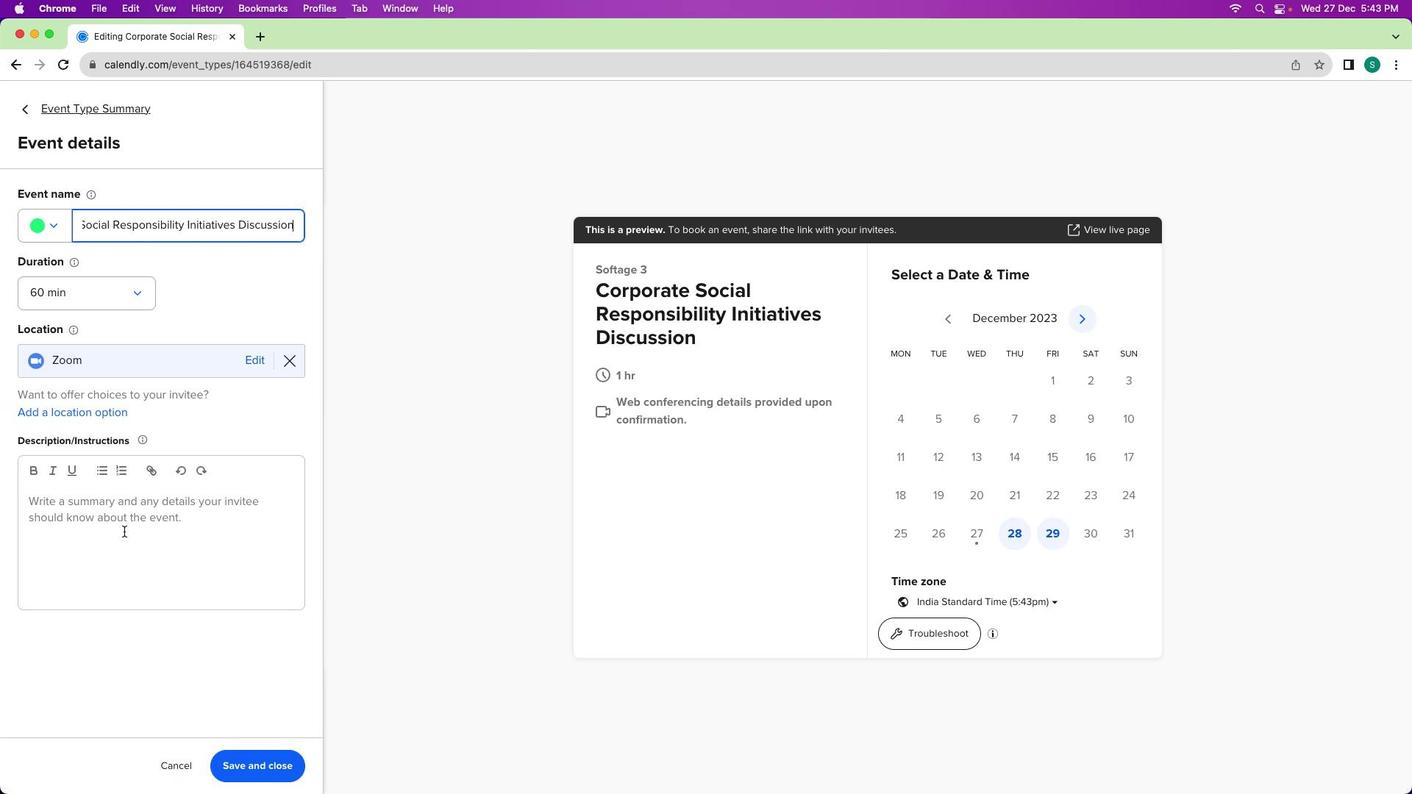 
Action: Mouse moved to (122, 531)
Screenshot: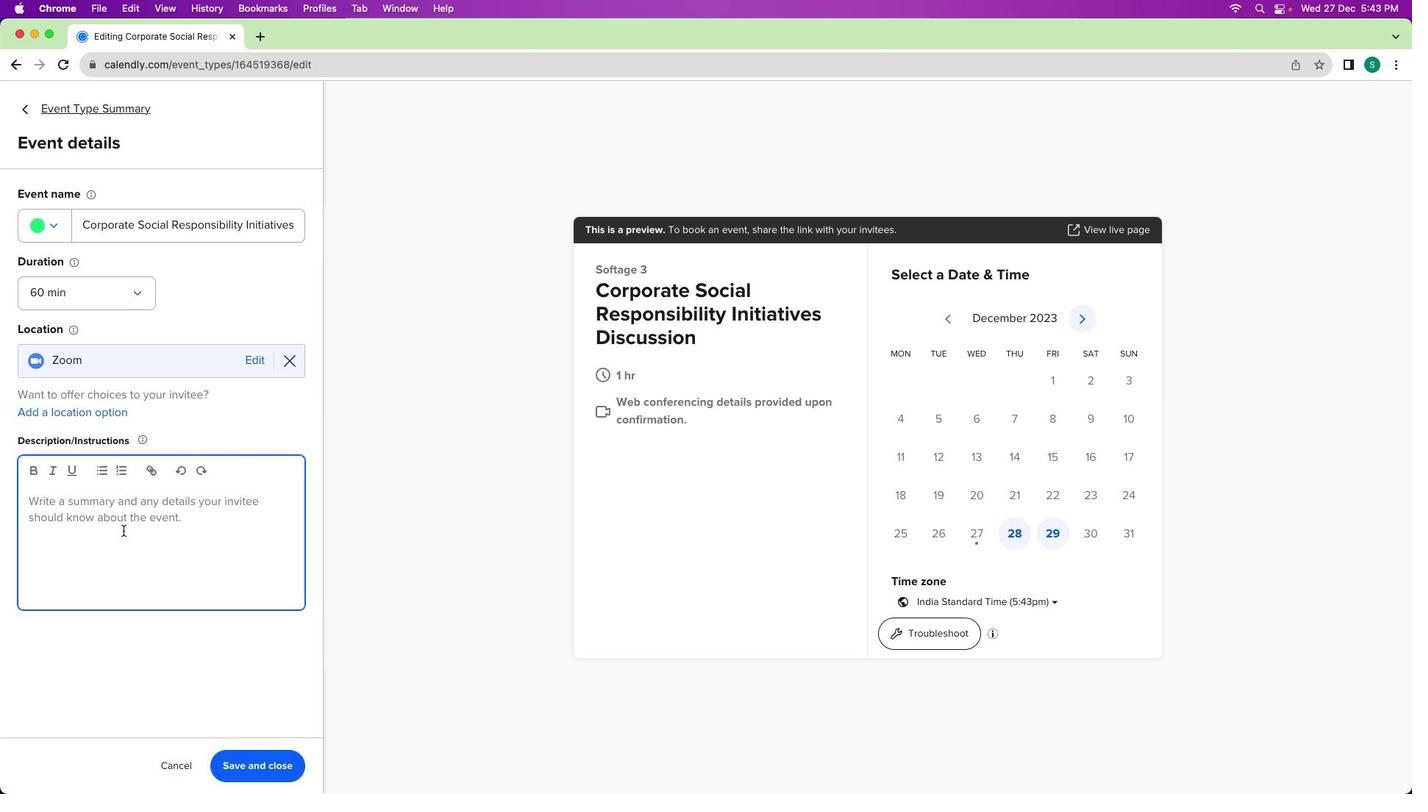 
Action: Key pressed Key.shift'I'Key.space'i''n''v''i''t''e'Key.space'y''o''u'Key.space't''o'Key.space'a'Key.space'6''0''-''m''i''n''u''t''e'Key.space'm''e''e''t''i''n''g'Key.space'd''e''s'Key.backspace'd''i''c''a''t''e''d'Key.space't''o'Key.space'd''i''s''c''u''s''s''i''n''g'Key.space'o''u''r'Key.space'c''o''r''p''o''r''a''t''e'Key.space's''o''c''i''a''l'Key.space'r''e''s''p''o''m'Key.backspace'n''s''i''b''i''l''i''t''y'Key.space'i''n''i''t''i''a''t''i''v''e''s''.'Key.spaceKey.shift'T''h''i''s'Key.space's''e''s''s''i''o''n'Key.space'w''i''l''l'Key.space'p''r''o''v''i''d''e'Key.space'a''n'Key.space'o''p''p''o''r''t''u''n''i''t''y'Key.space't''o'Key.space'e''x''p''l''o''r''e'Key.space'c''u''r''r''e''n''t'Key.space'i''n''i''t''i''a''t''i''v''e''s'','Key.space'i''d''e''n''t''i''f''y'Key.space'a''r''e''a''s'Key.space'f''o''r'Key.space'i''m''p''r''o''v''e''m''e''n''t'Key.space
Screenshot: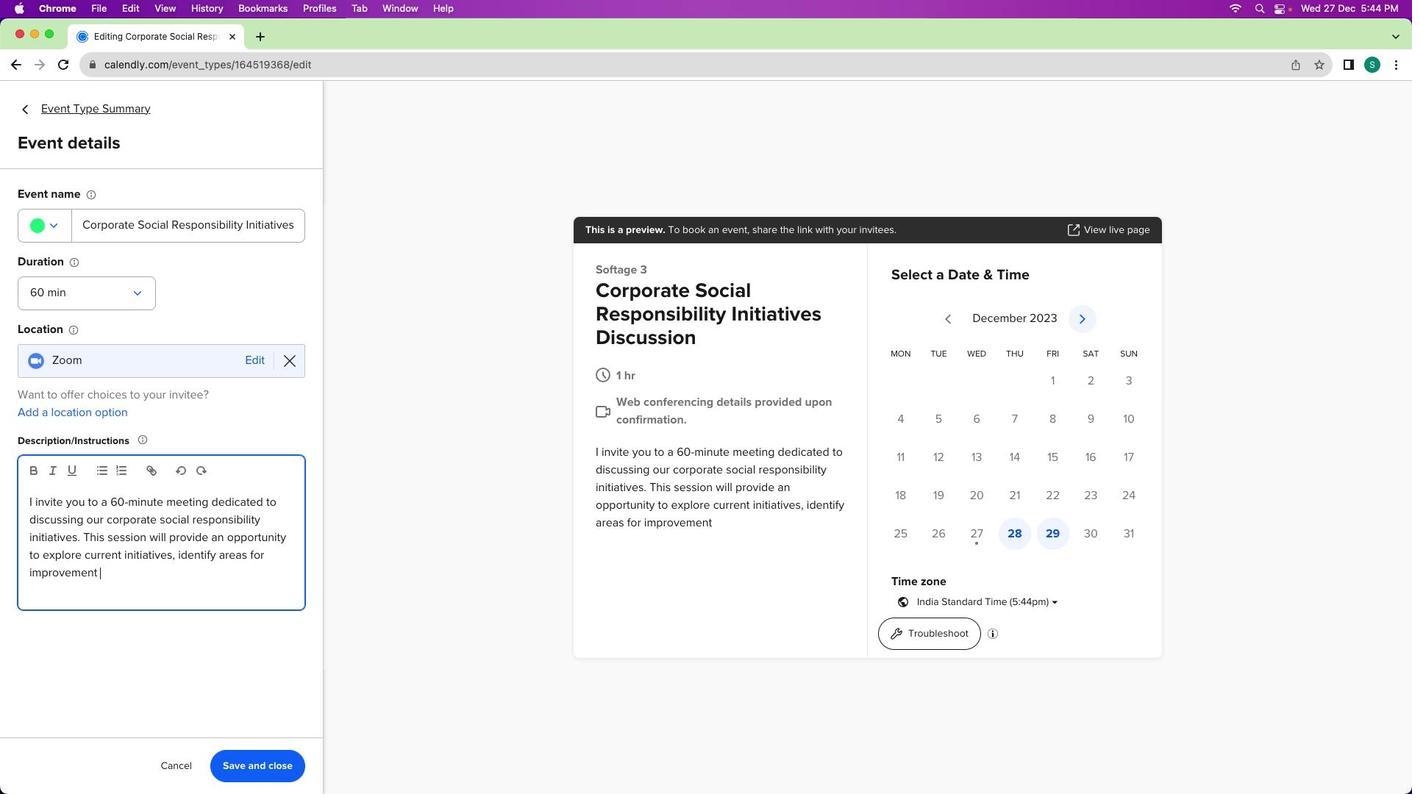 
Action: Mouse moved to (300, 554)
Screenshot: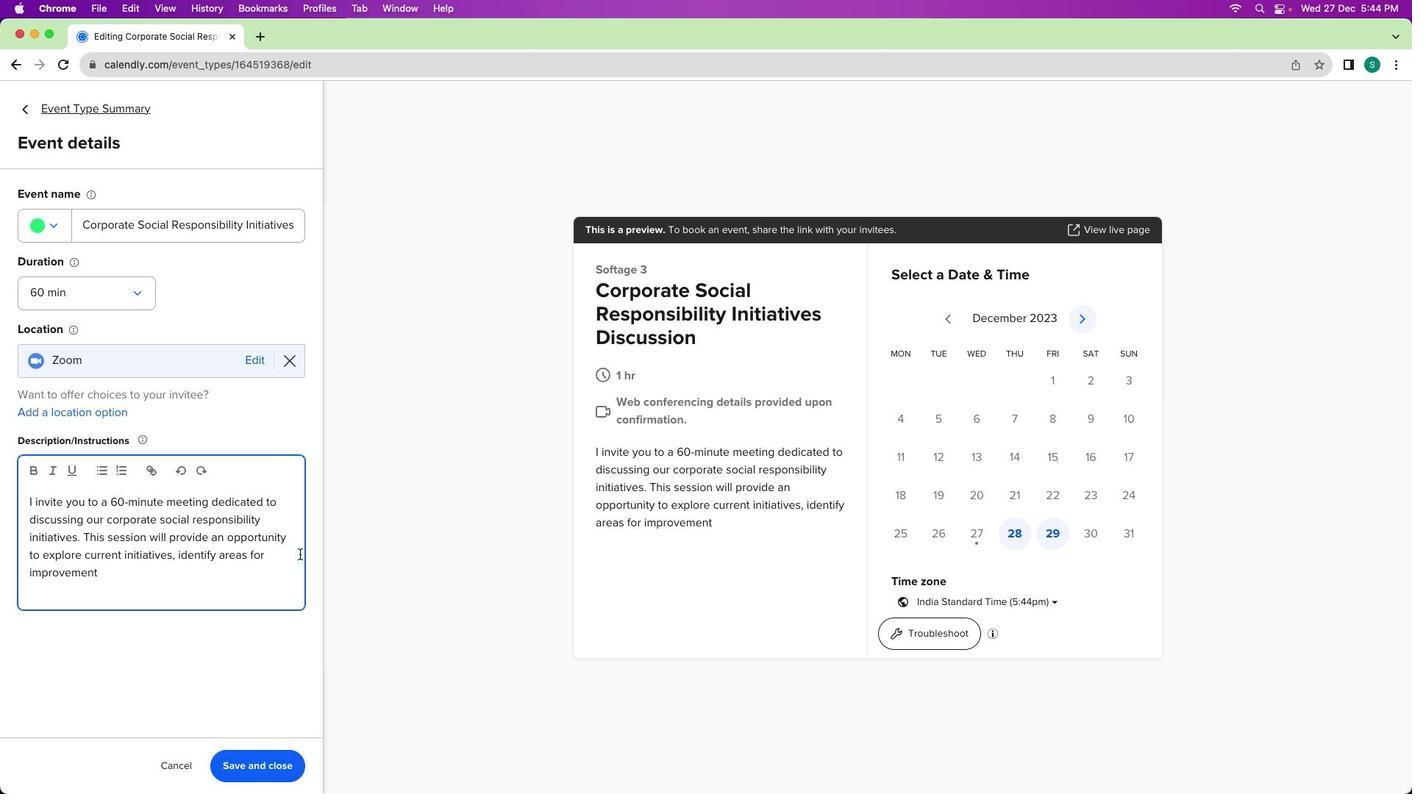 
Action: Key pressed Key.backspace','Key.space'a''n''d'Key.space'c''o''l''l''a''b''o''r''a''t''i''v''e''l''y'Key.space's''t''r''a''t''e''g''i''z''e'Key.space'o''n'Key.space'h''o''w'Key.space'w''e'Key.space'c''a''n'Key.space'f''u''r''t''h''e''r'Key.space'c''o''n''t''r''i''b''u''t''e'Key.space't''o'Key.space's''o''c''u'Key.backspace'i''a''l'Key.space'm''e''d''i''a'Key.spaceKey.backspaceKey.backspaceKey.backspaceKey.backspaceKey.backspaceKey.backspace'a''n''d'Key.space'e''n''v''i''r''o''n''m''e''n''t''a''l'Key.space'w''e''l''l''-''b''e''i''n''g''.'
Screenshot: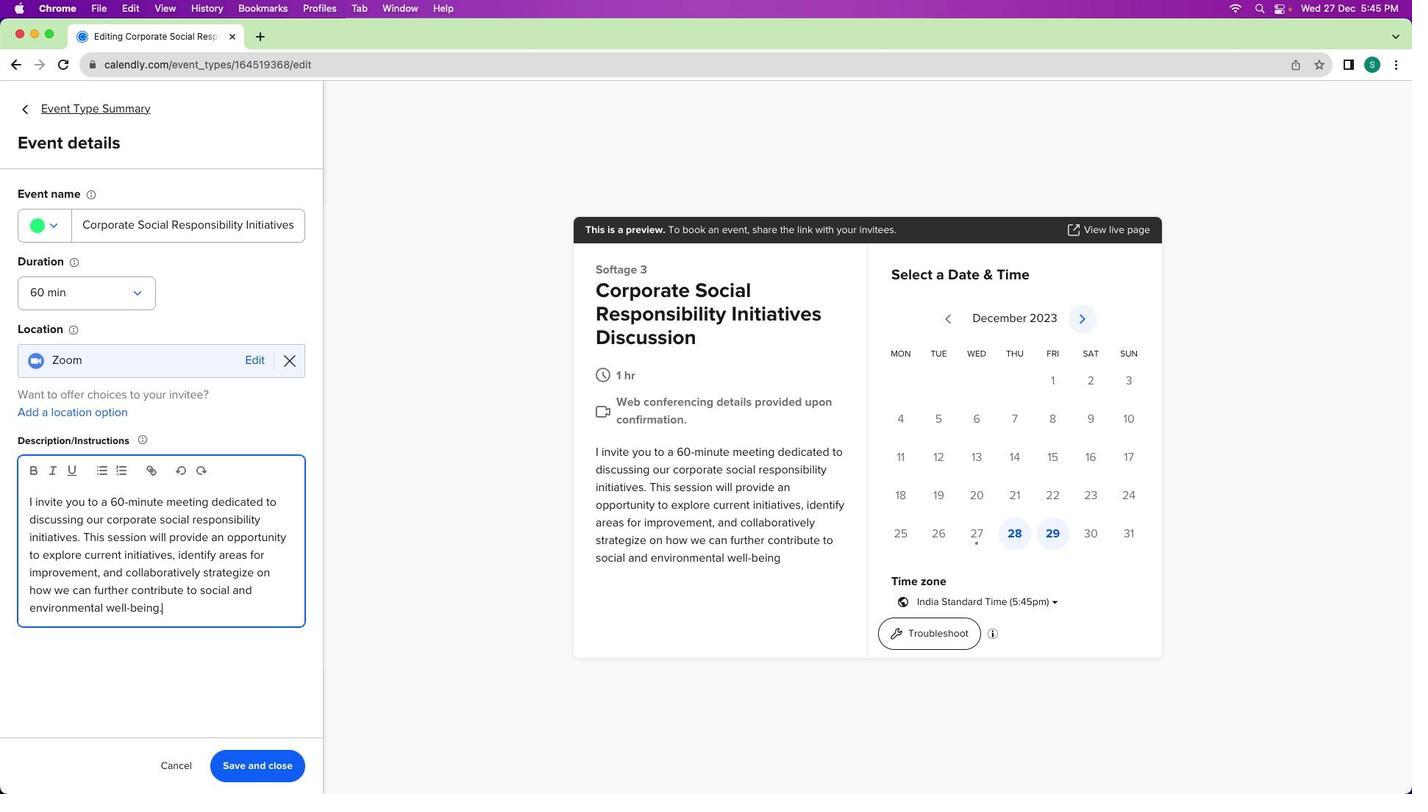 
Action: Mouse moved to (257, 771)
Screenshot: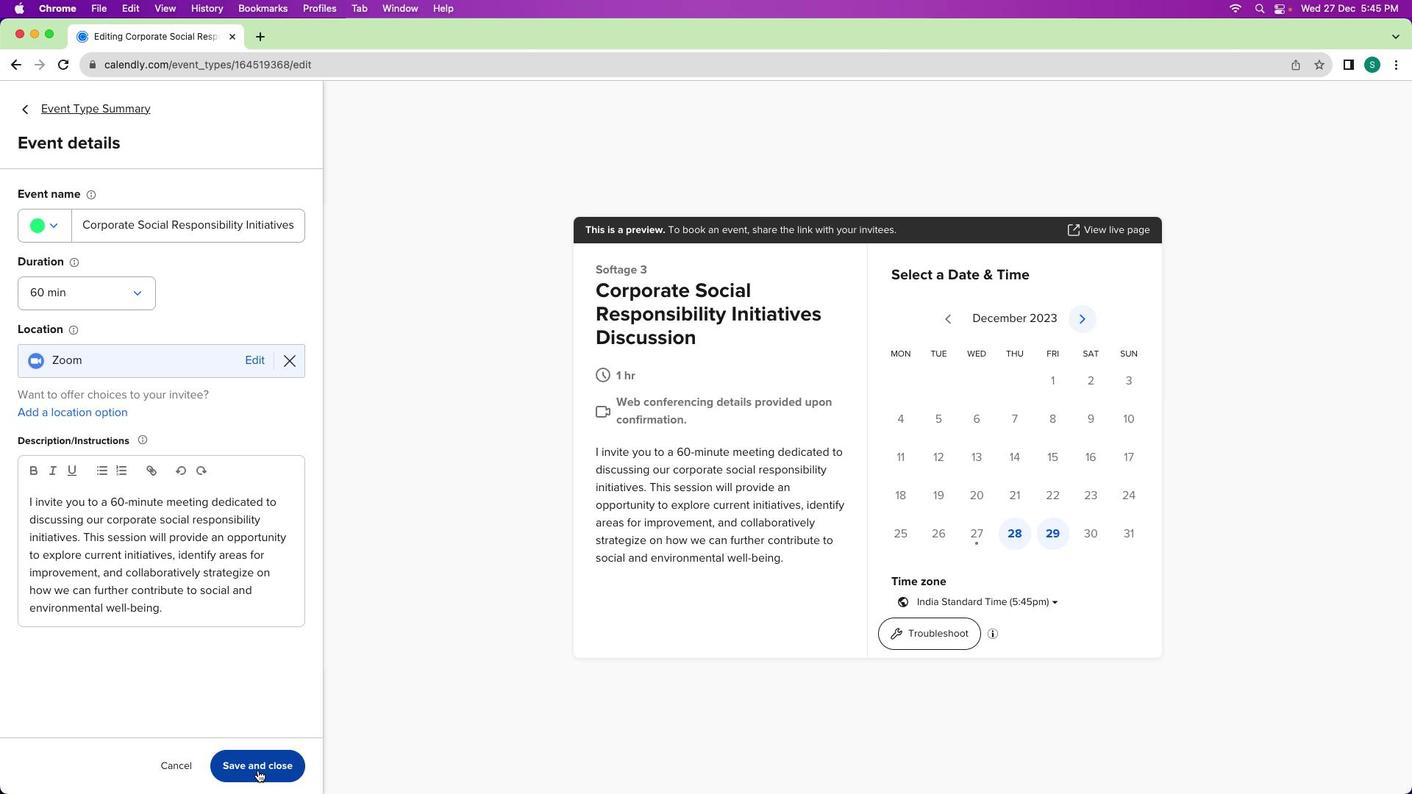 
Action: Mouse pressed left at (257, 771)
Screenshot: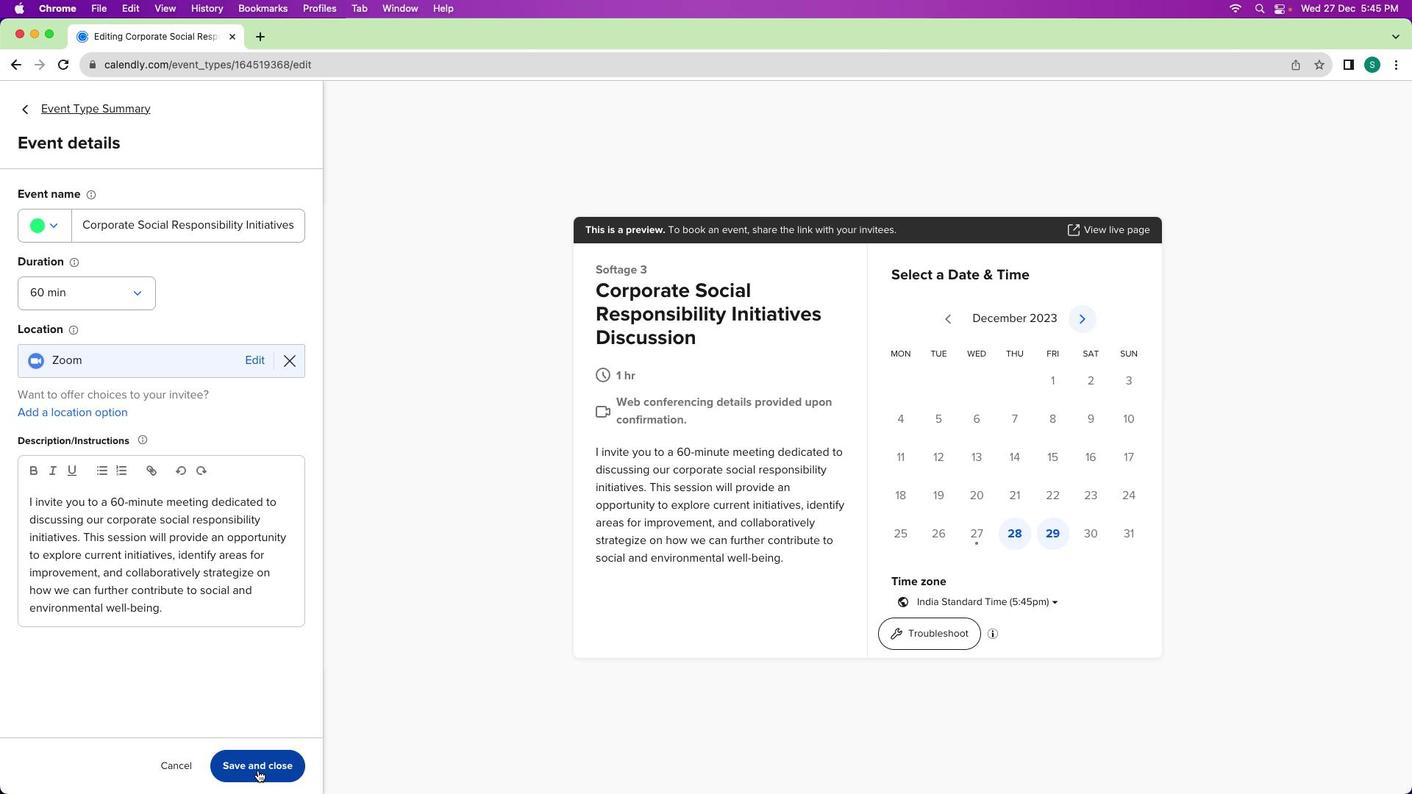 
Action: Mouse moved to (58, 106)
Screenshot: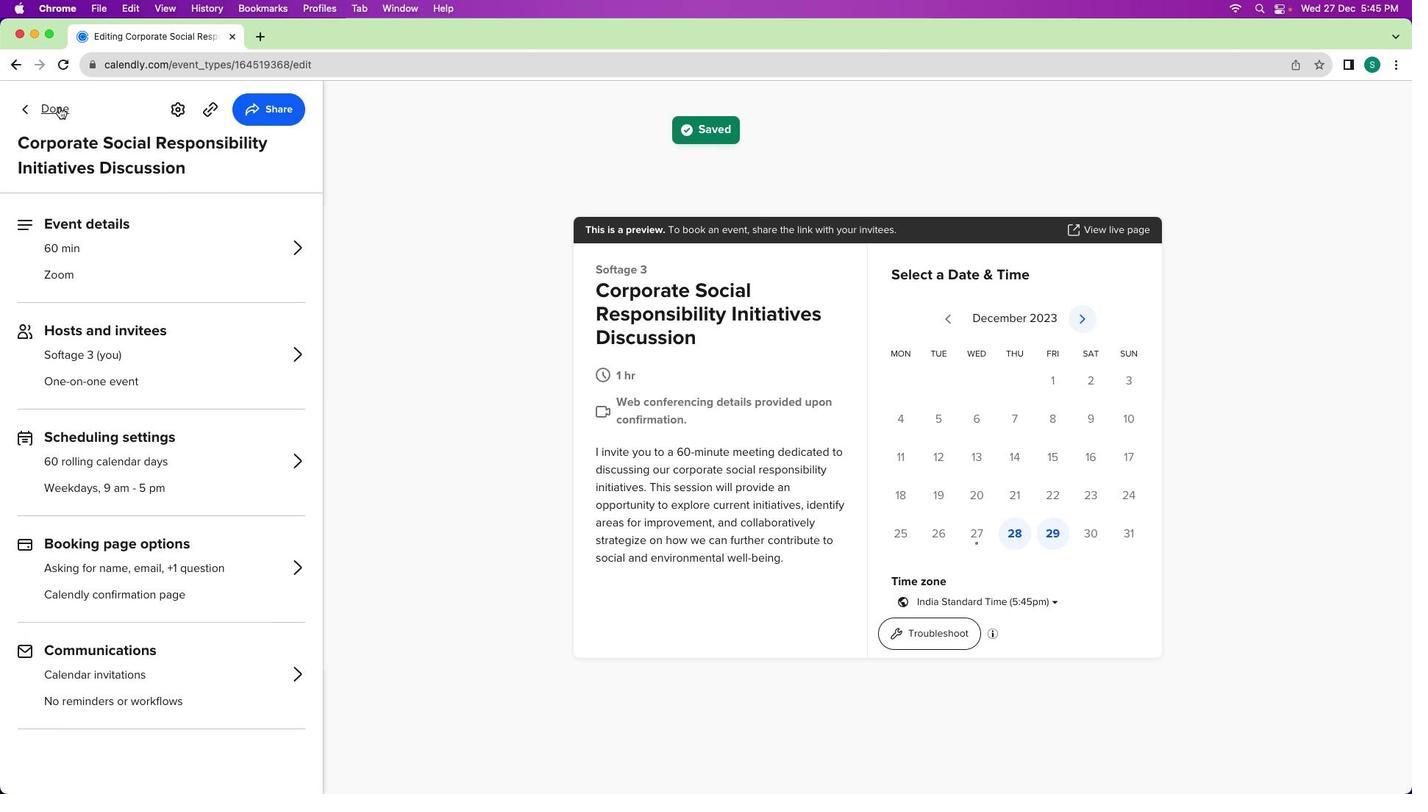 
Action: Mouse pressed left at (58, 106)
Screenshot: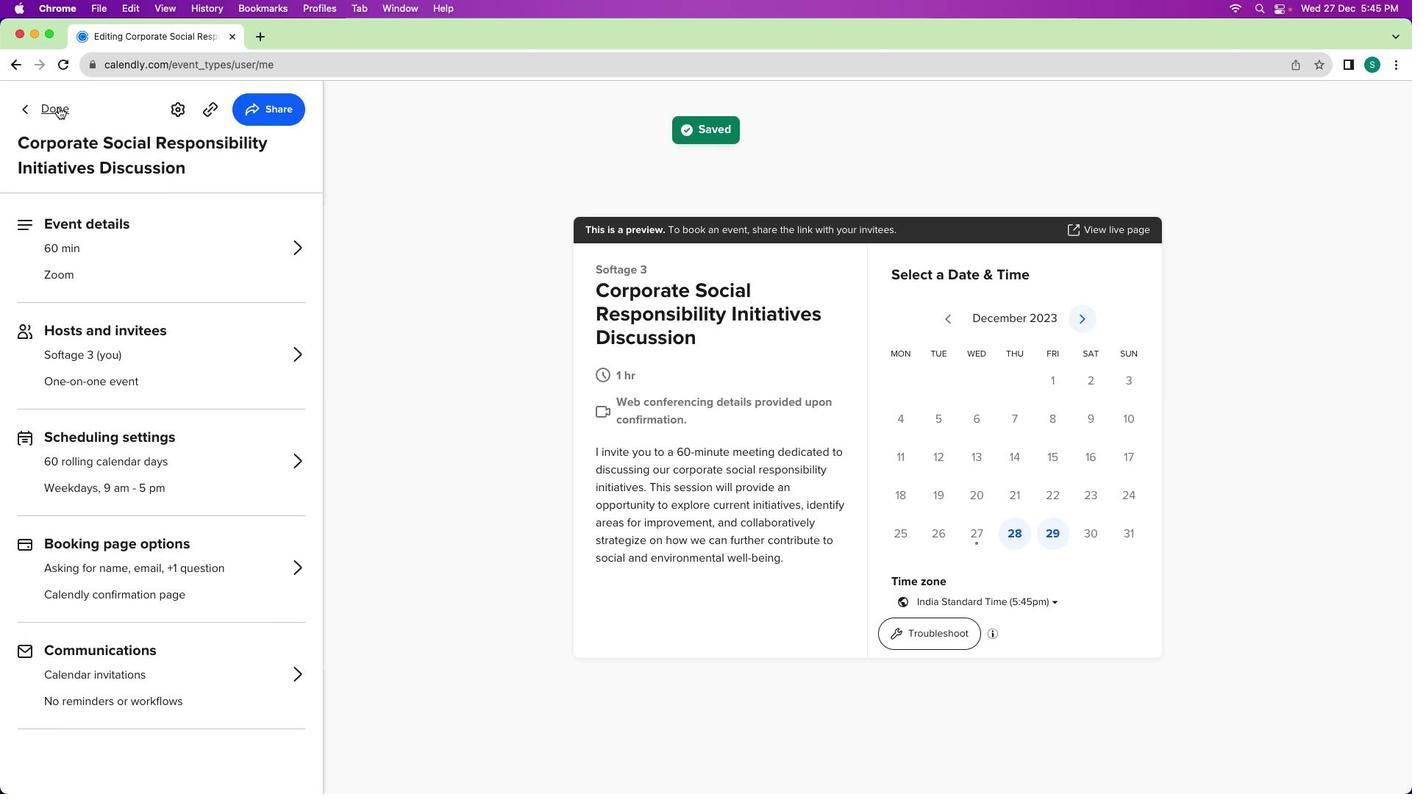 
Action: Mouse moved to (529, 460)
Screenshot: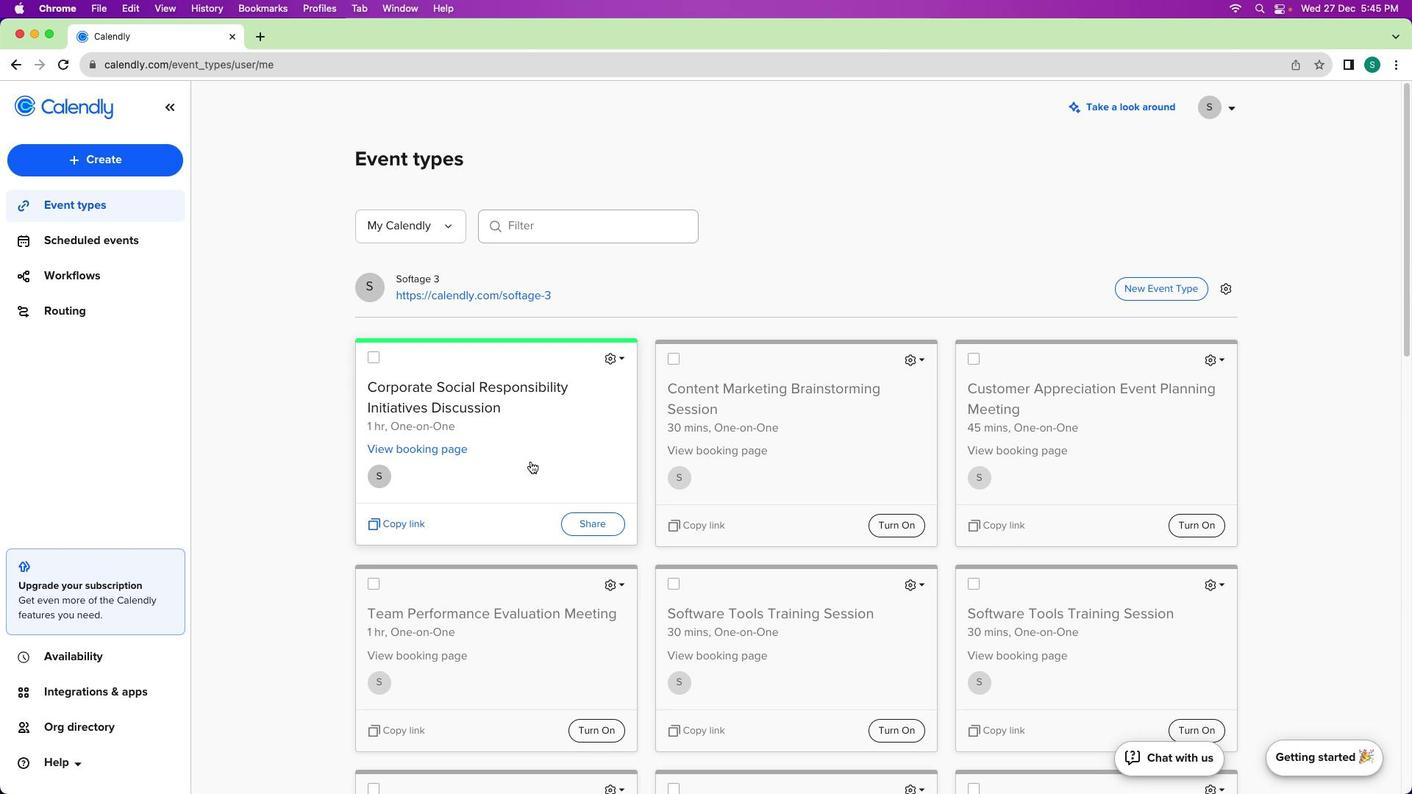
